Task: Look for space in Korsør, Denmark from 3rd August, 2023 to 7th August, 2023 for 2 adults in price range Rs.4000 to Rs.9000. Place can be private room with 1  bedroom having 1 bed and 1 bathroom. Property type can be house, flat, guest house, hotel. Booking option can be shelf check-in. Required host language is English.
Action: Mouse moved to (639, 94)
Screenshot: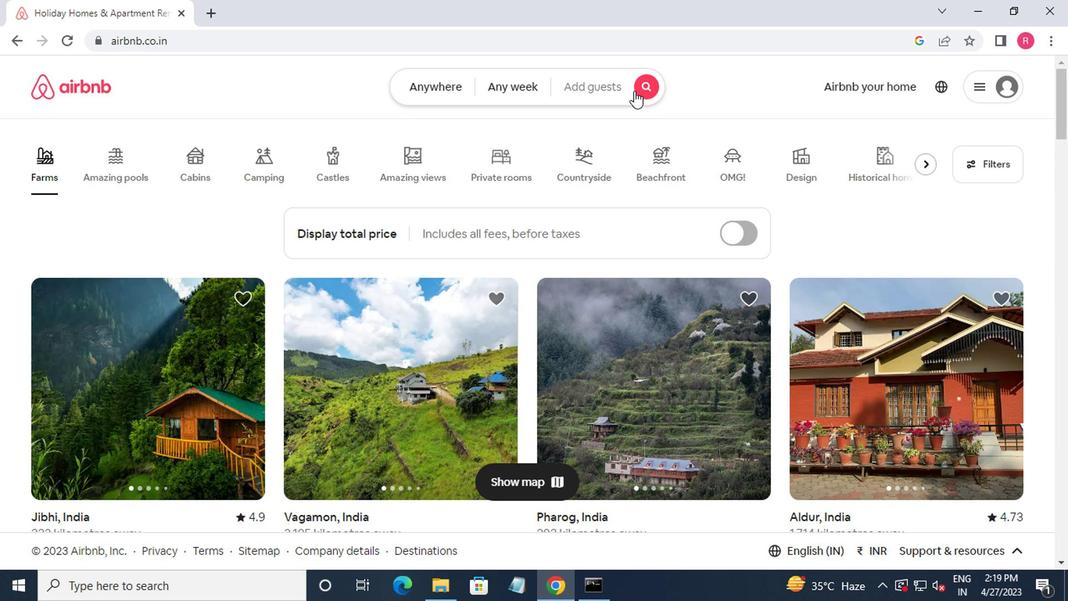 
Action: Mouse pressed left at (639, 94)
Screenshot: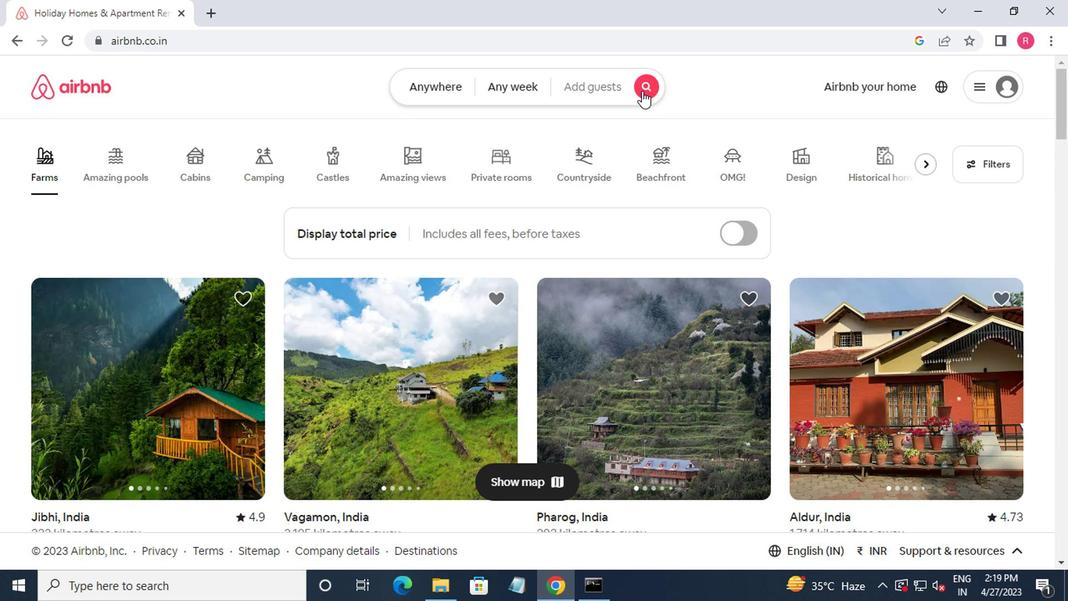 
Action: Mouse moved to (374, 152)
Screenshot: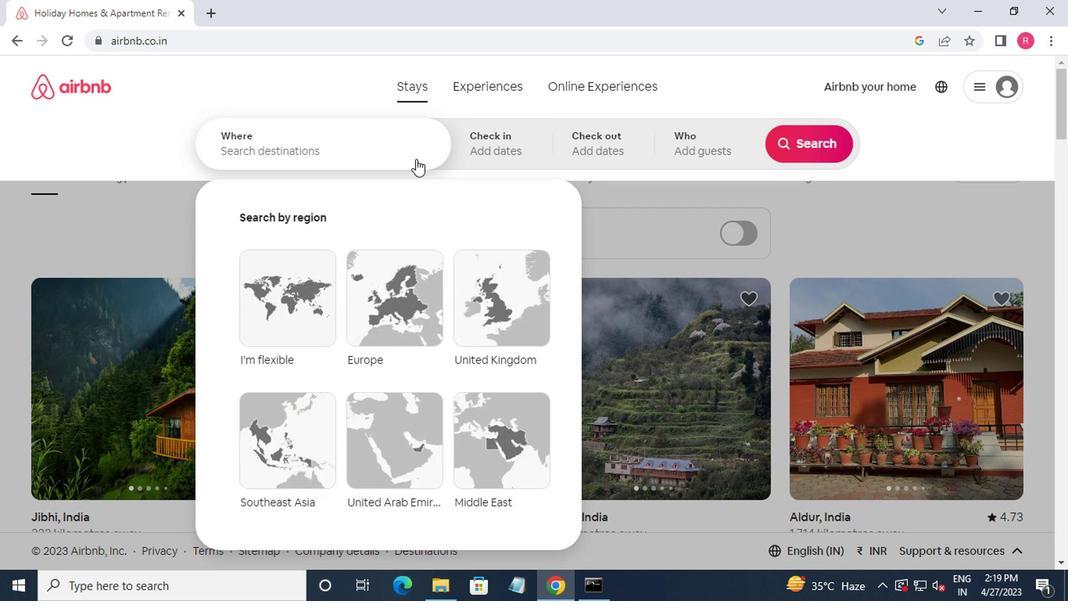 
Action: Mouse pressed left at (374, 152)
Screenshot: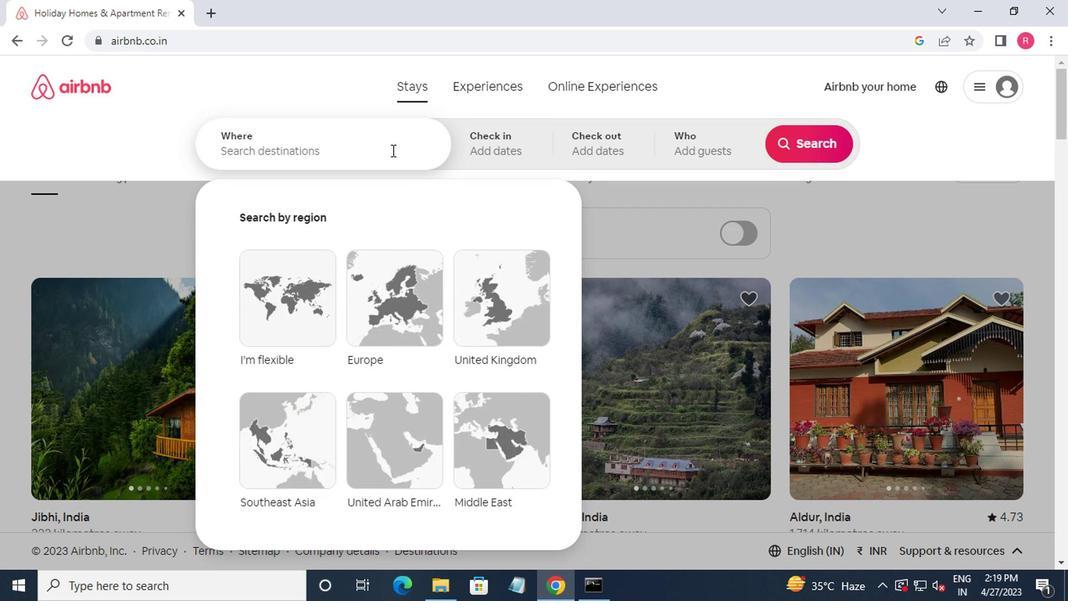
Action: Mouse moved to (384, 155)
Screenshot: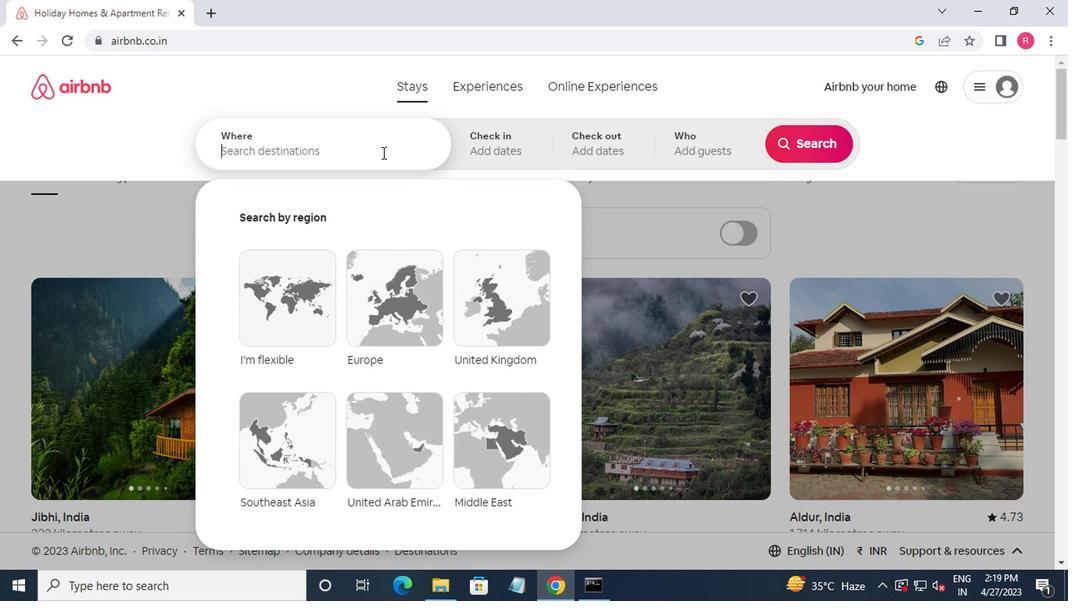
Action: Key pressed korsor,de<Key.down><Key.enter>
Screenshot: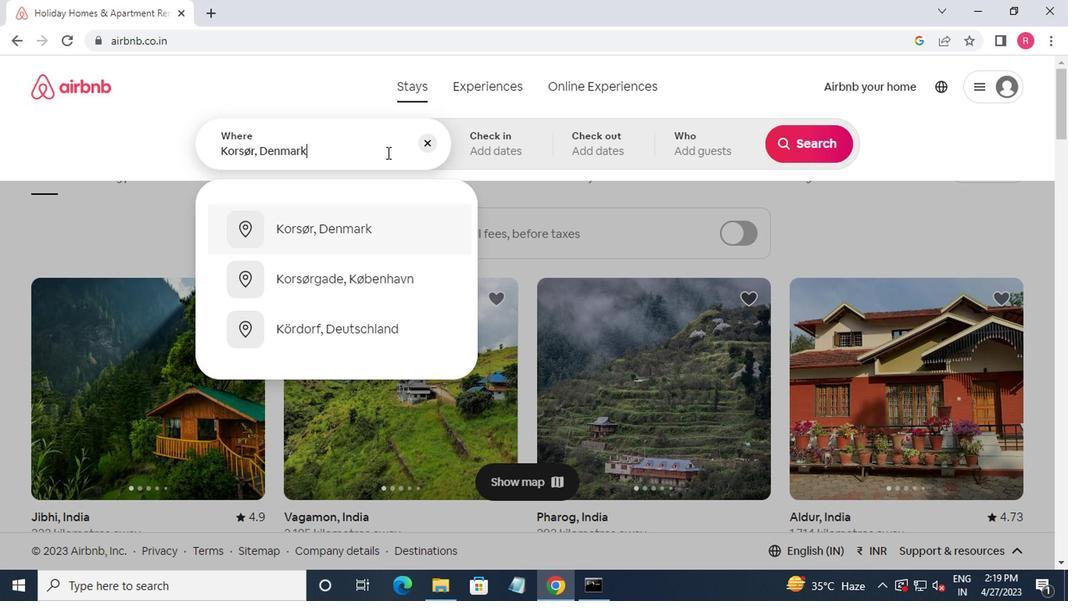 
Action: Mouse moved to (797, 275)
Screenshot: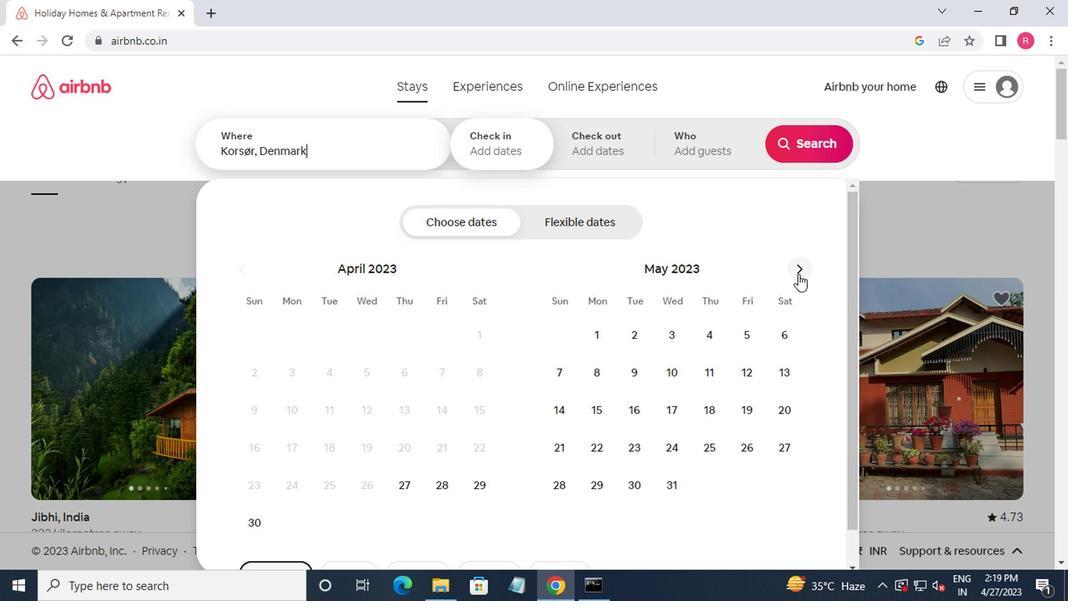 
Action: Mouse pressed left at (797, 275)
Screenshot: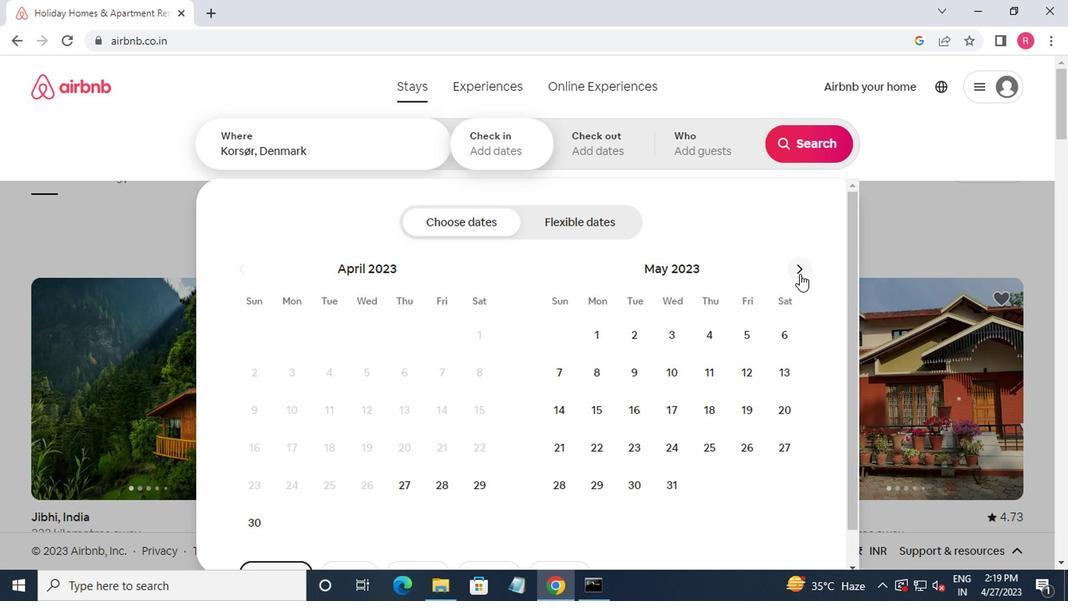 
Action: Mouse moved to (798, 275)
Screenshot: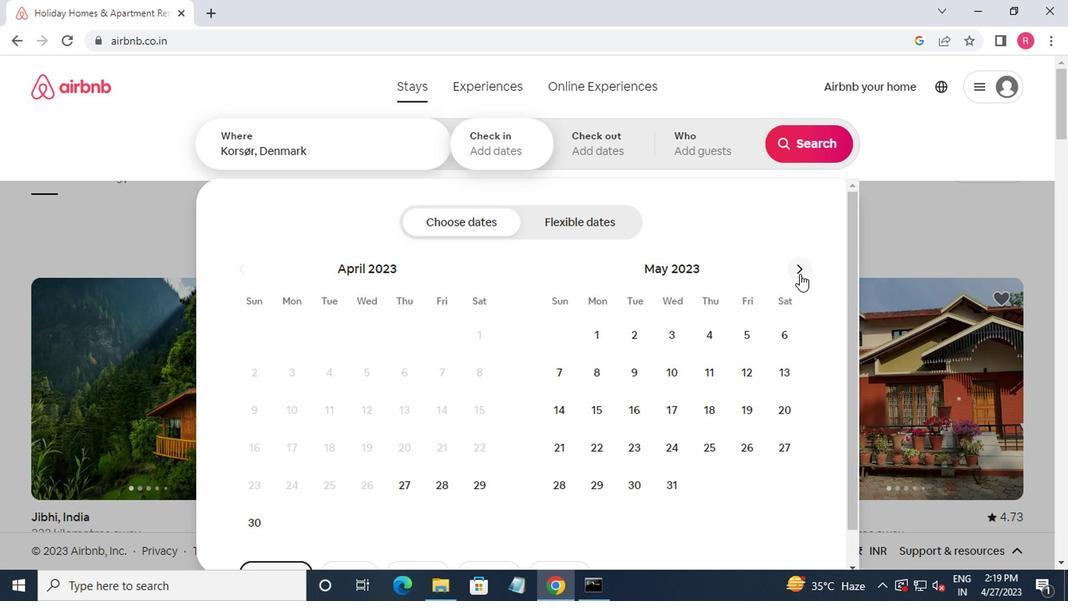 
Action: Mouse pressed left at (798, 275)
Screenshot: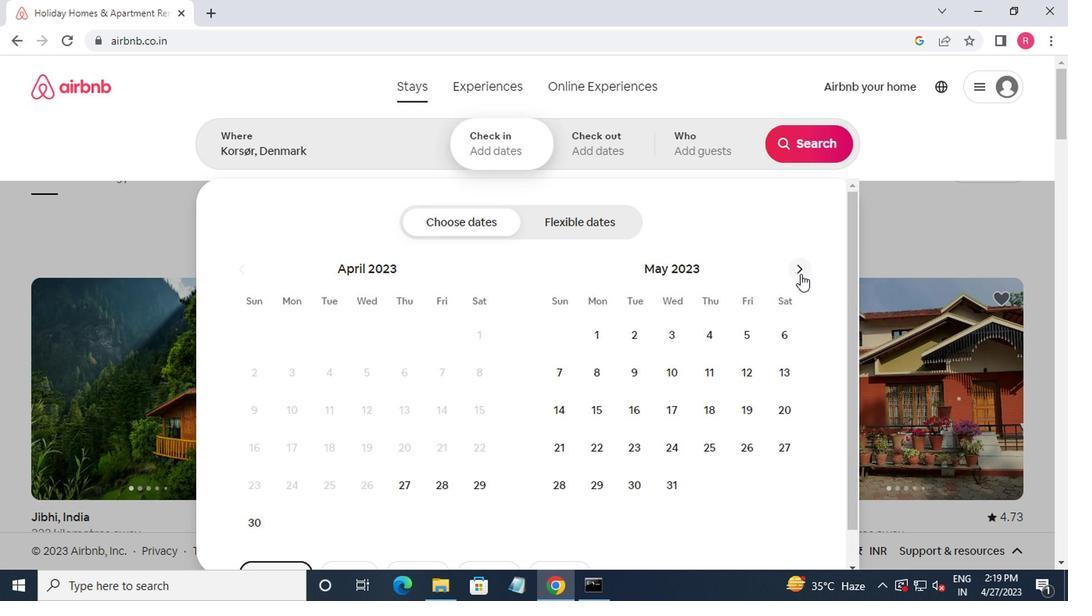 
Action: Mouse moved to (799, 274)
Screenshot: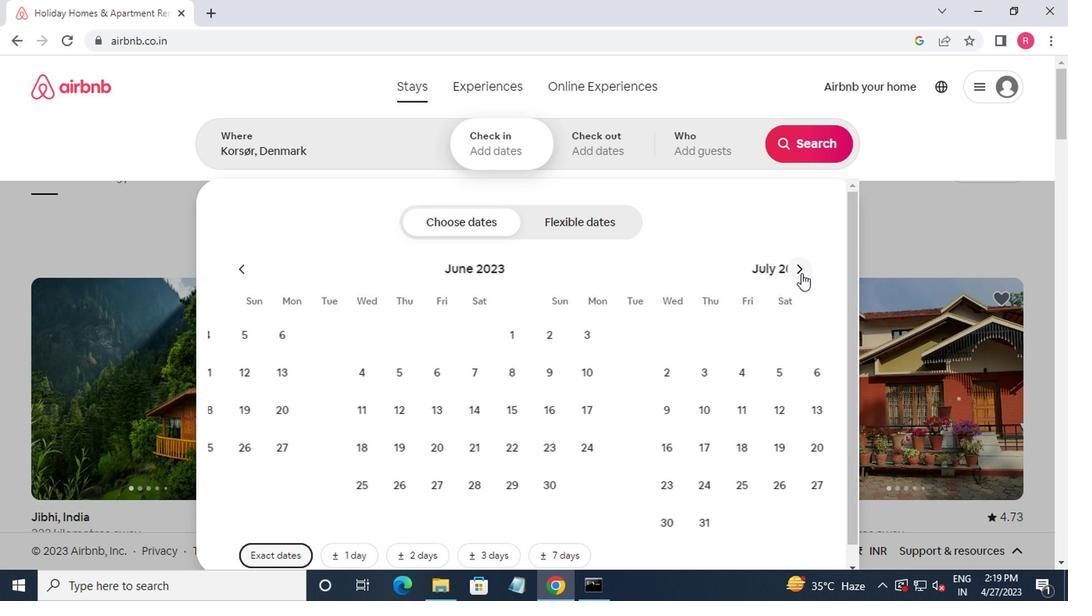 
Action: Mouse pressed left at (799, 274)
Screenshot: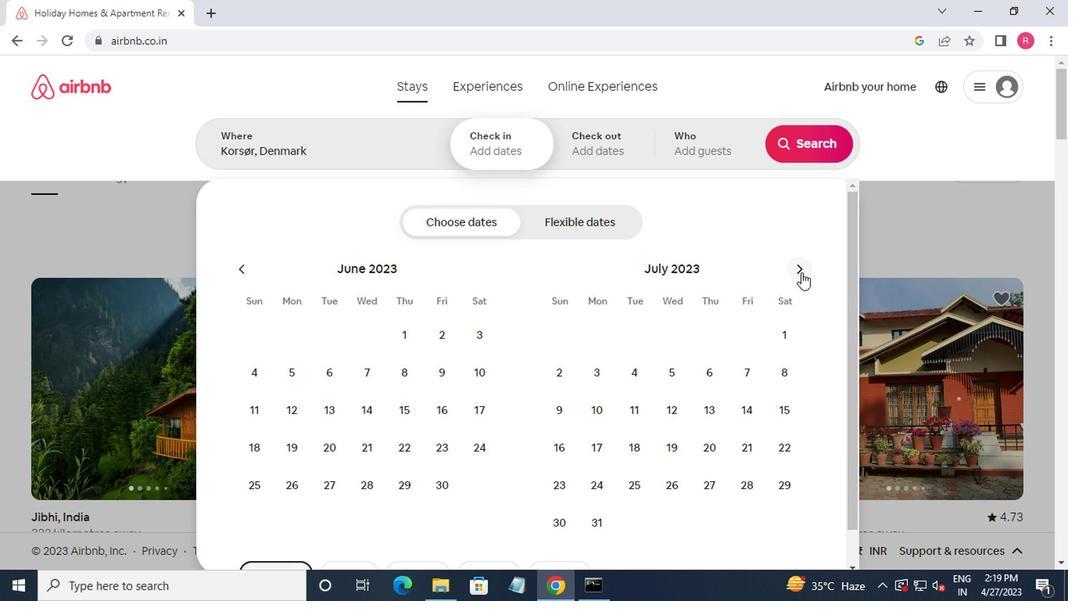 
Action: Mouse moved to (719, 331)
Screenshot: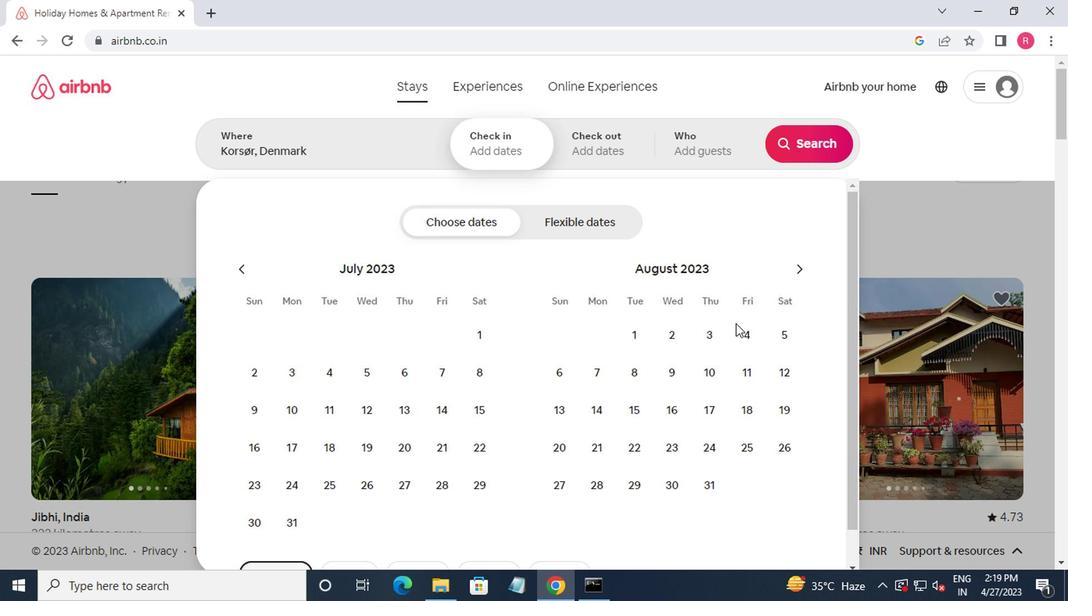 
Action: Mouse pressed left at (719, 331)
Screenshot: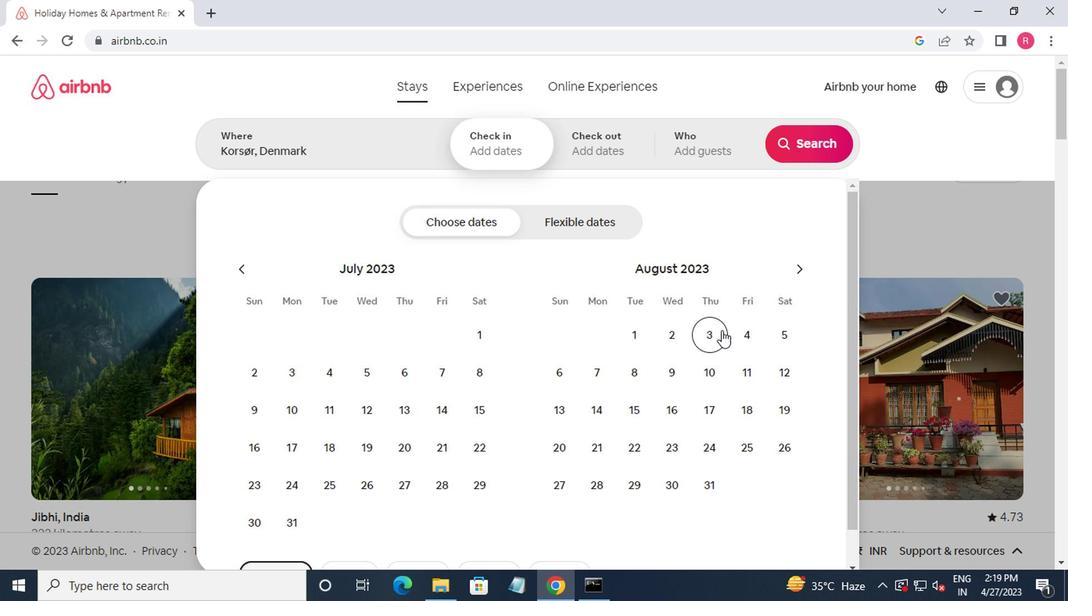 
Action: Mouse moved to (581, 372)
Screenshot: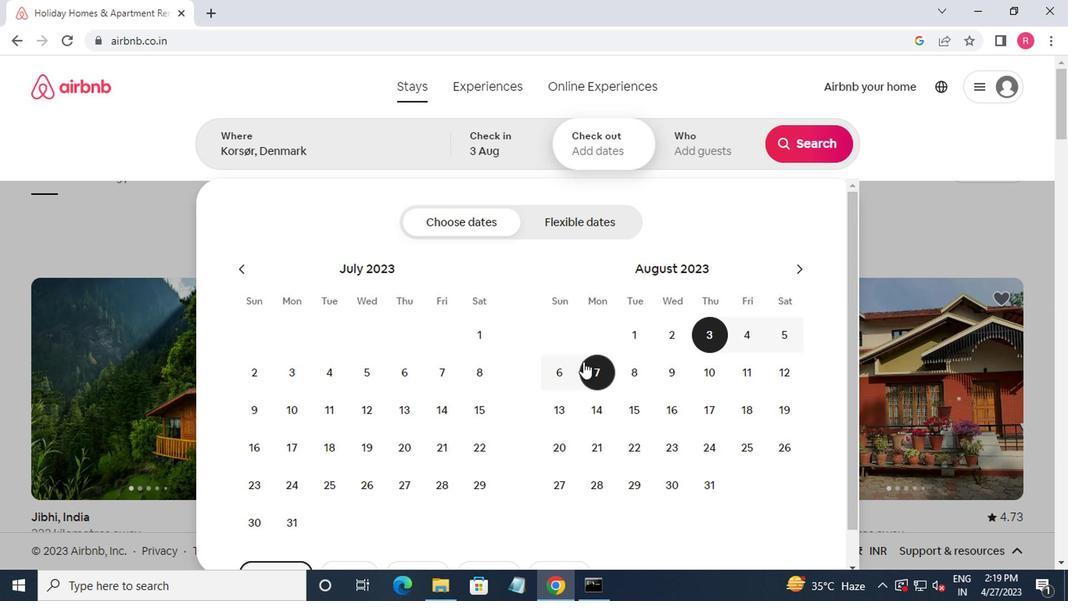 
Action: Mouse pressed left at (581, 372)
Screenshot: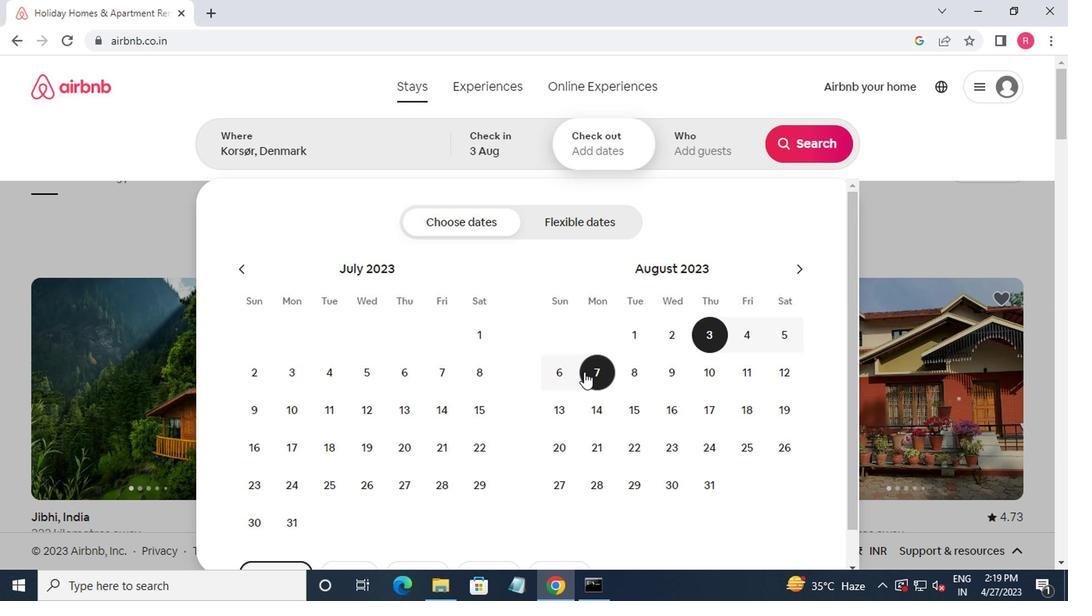 
Action: Mouse moved to (733, 158)
Screenshot: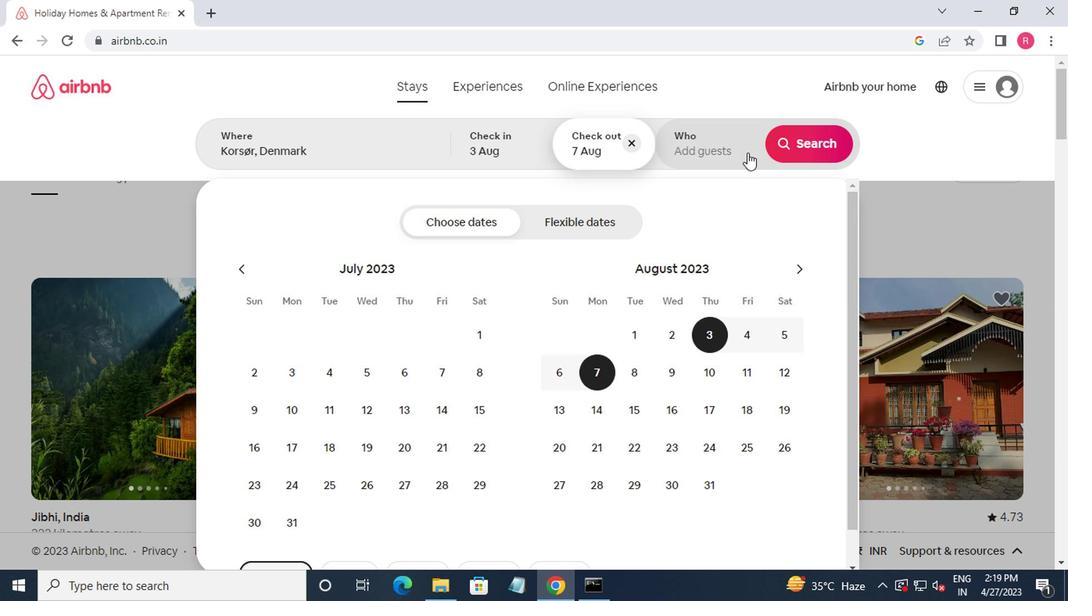 
Action: Mouse pressed left at (733, 158)
Screenshot: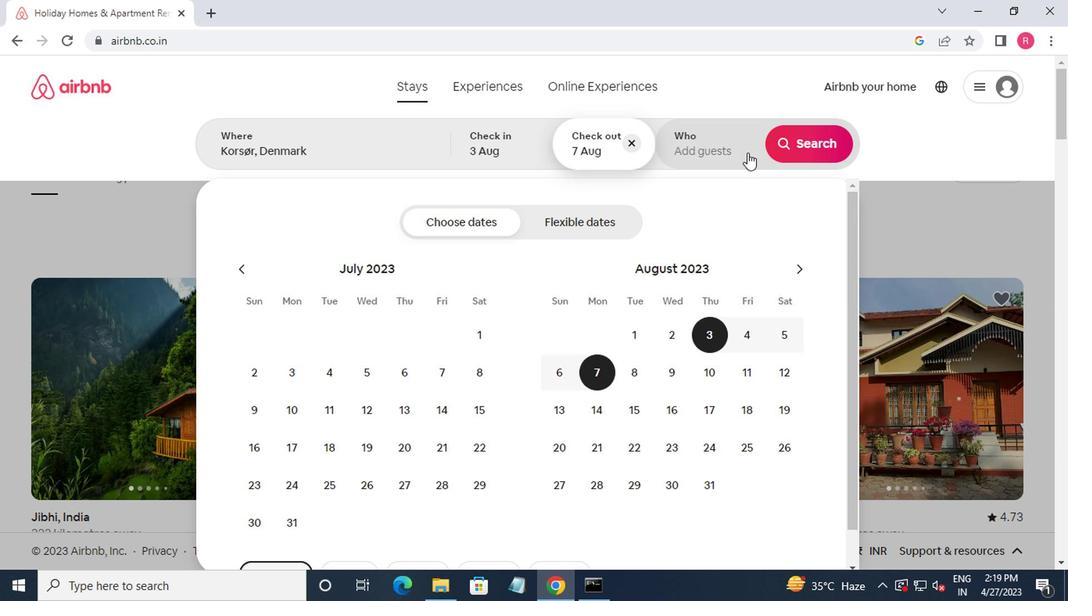 
Action: Mouse moved to (807, 223)
Screenshot: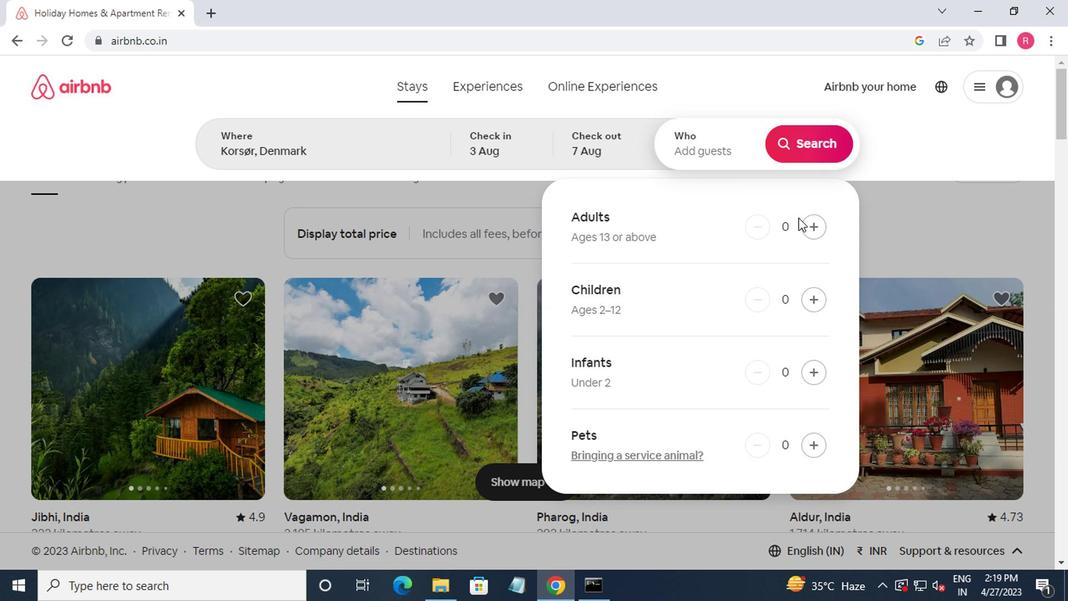 
Action: Mouse pressed left at (807, 223)
Screenshot: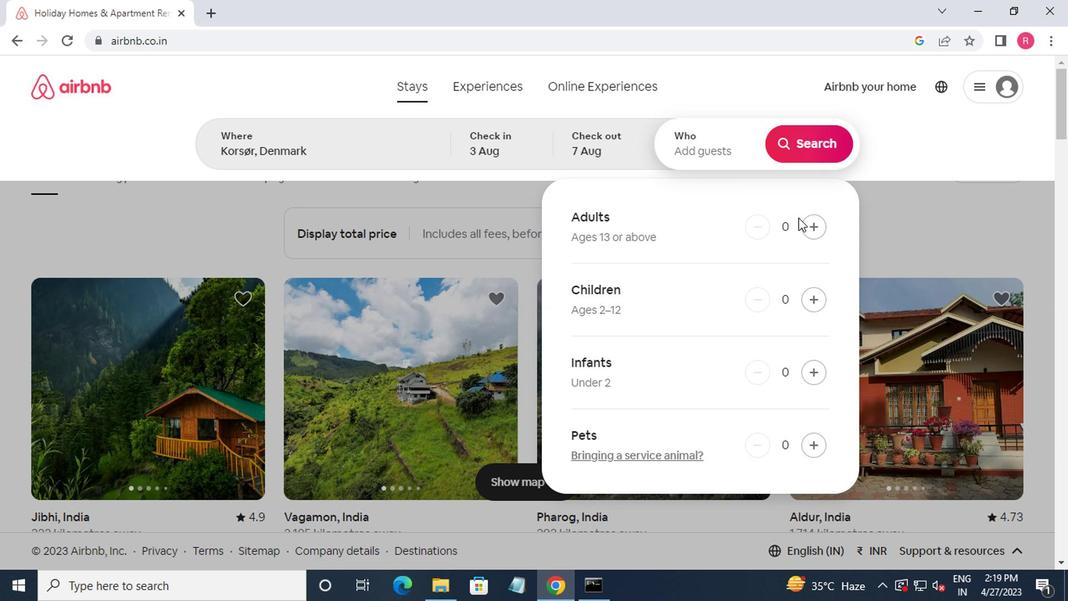 
Action: Mouse pressed left at (807, 223)
Screenshot: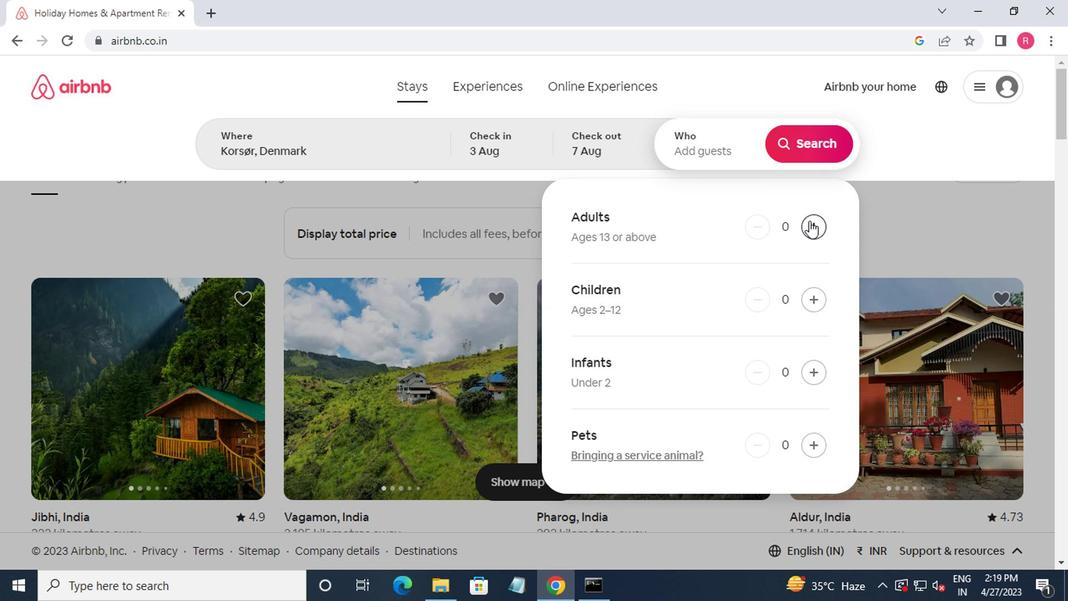 
Action: Mouse moved to (803, 156)
Screenshot: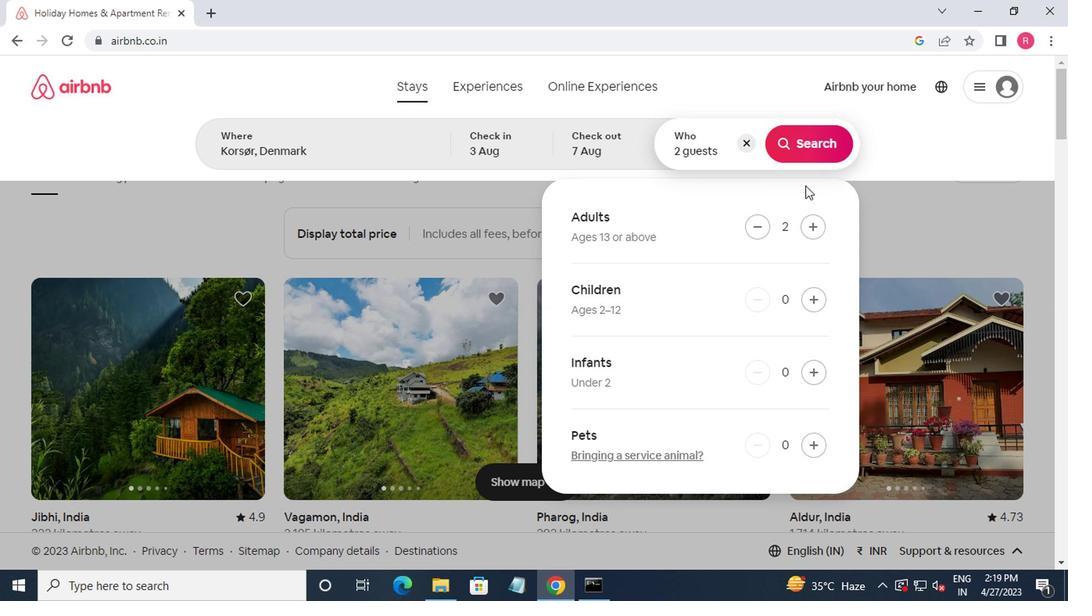 
Action: Mouse pressed left at (803, 156)
Screenshot: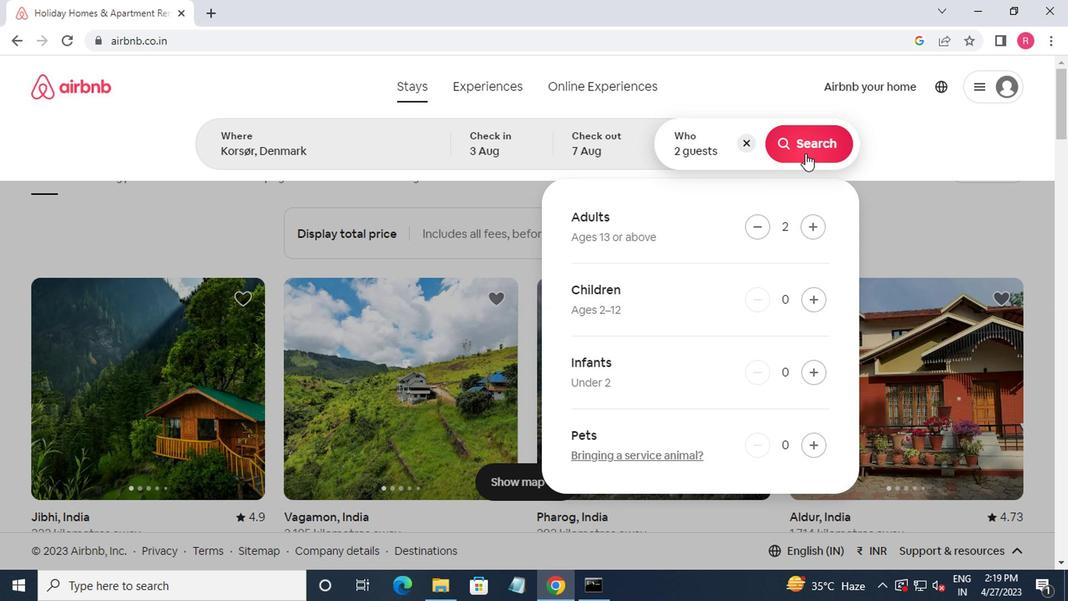 
Action: Mouse moved to (1009, 152)
Screenshot: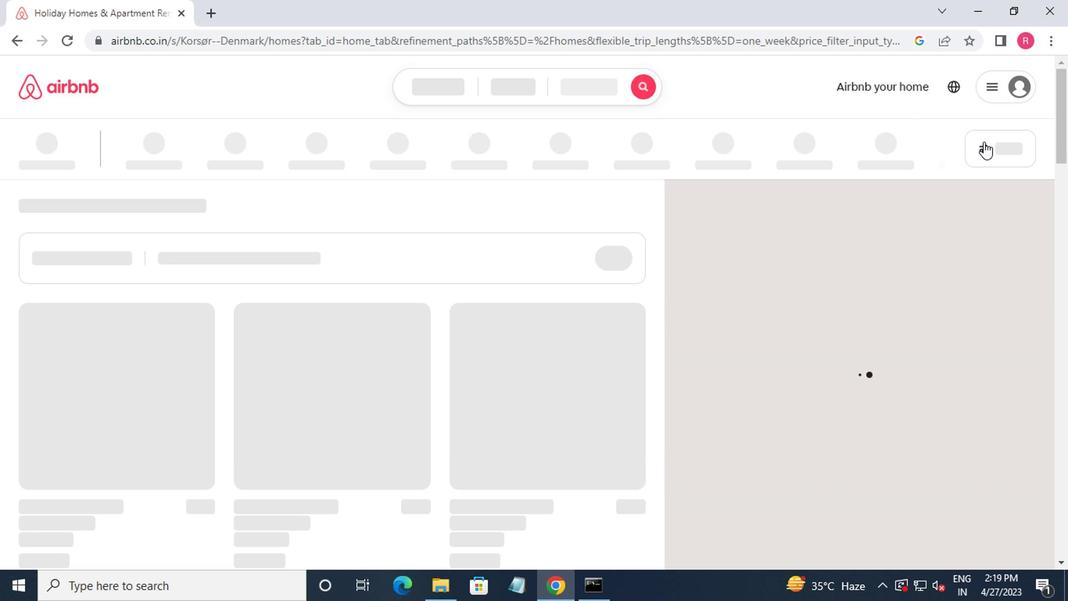 
Action: Mouse pressed left at (1009, 152)
Screenshot: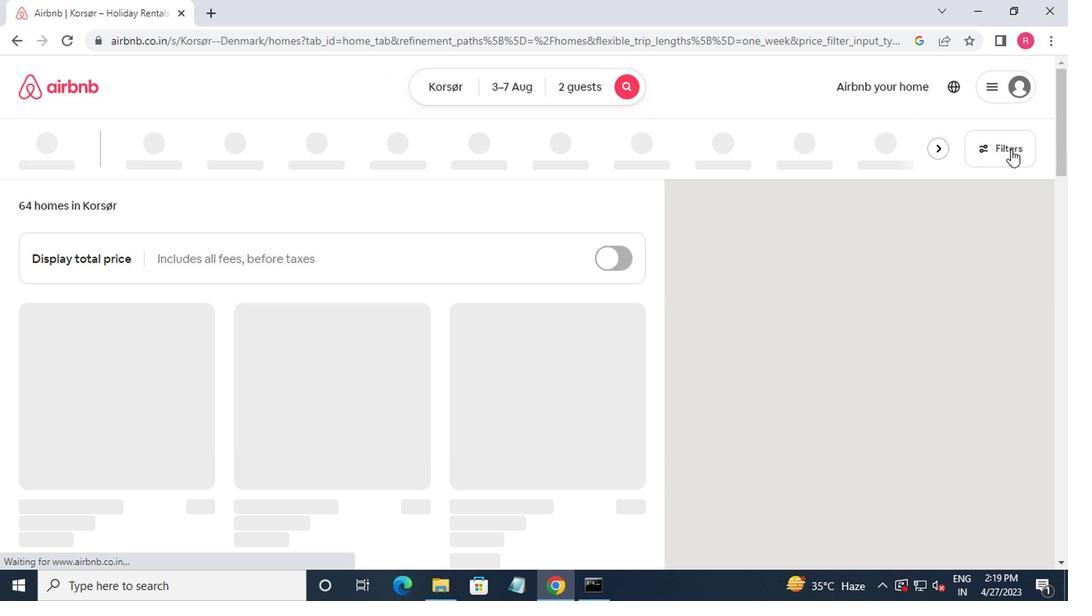 
Action: Mouse moved to (337, 350)
Screenshot: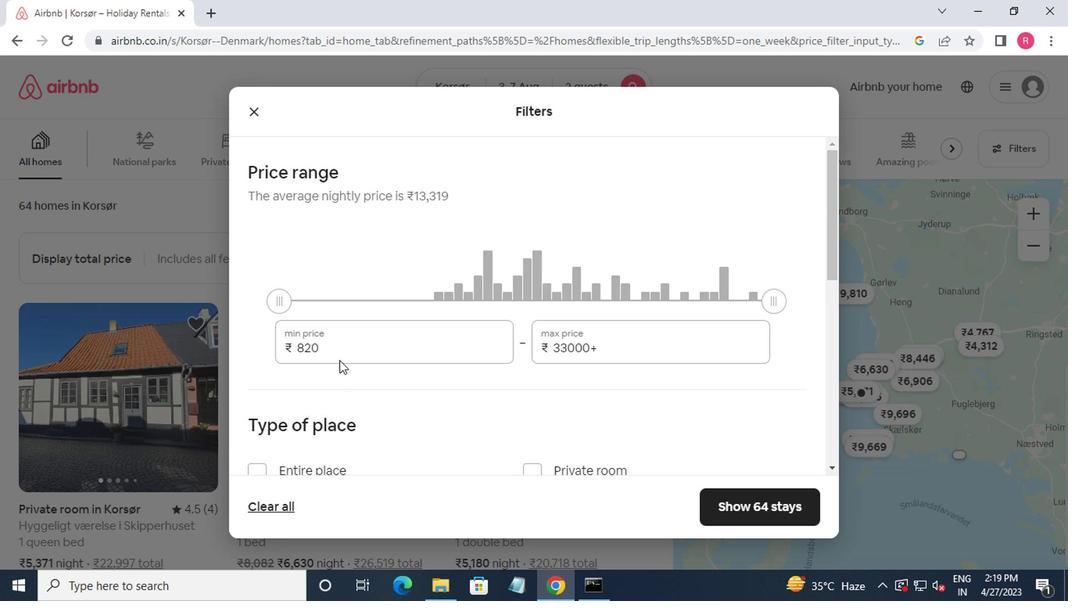 
Action: Mouse pressed left at (337, 350)
Screenshot: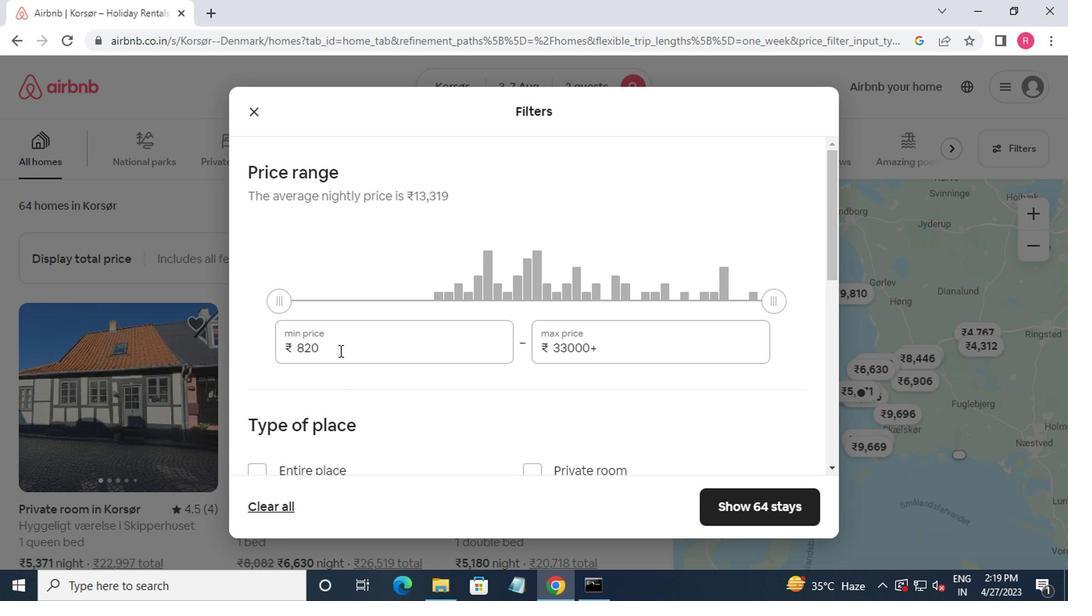 
Action: Mouse moved to (381, 336)
Screenshot: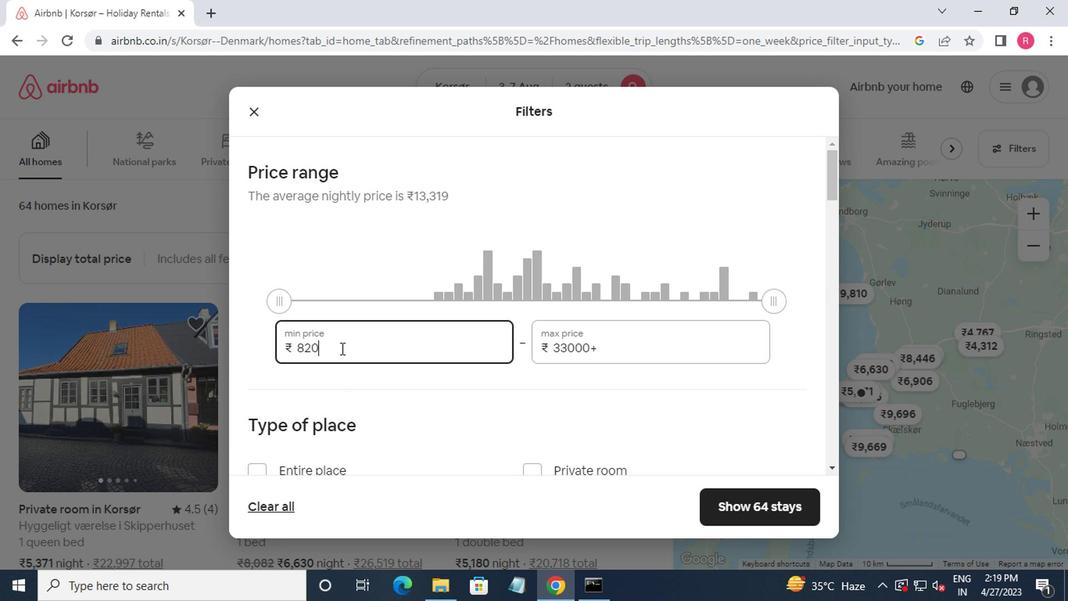 
Action: Key pressed <Key.backspace>
Screenshot: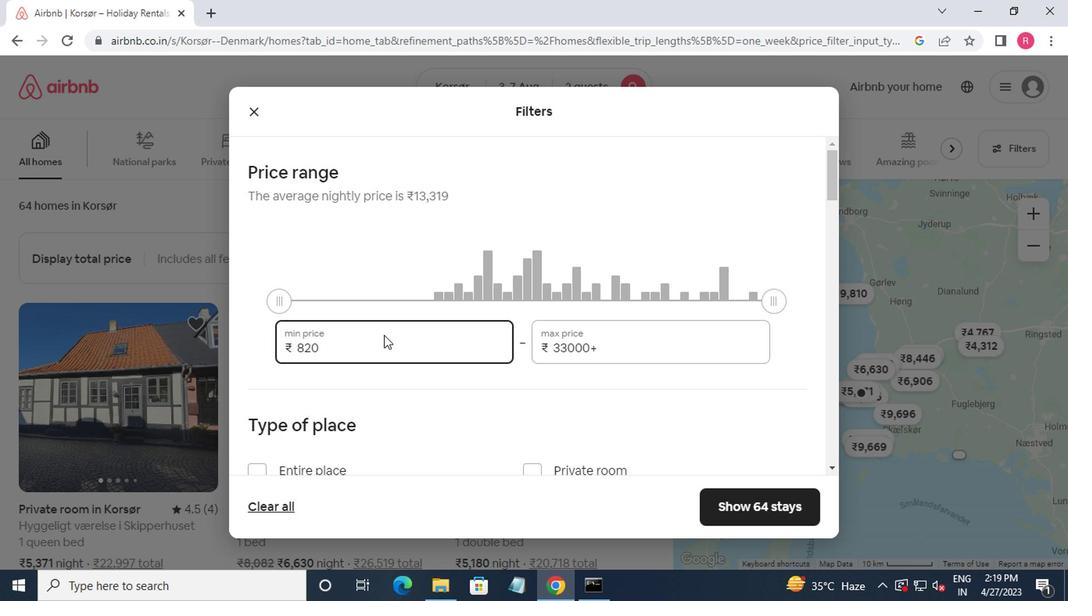 
Action: Mouse moved to (383, 335)
Screenshot: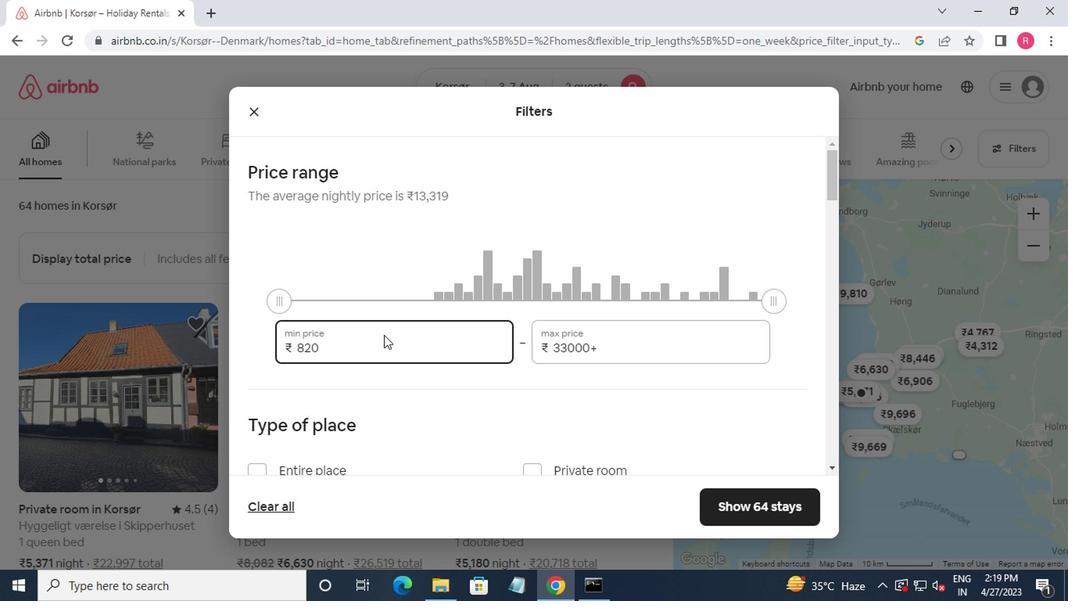 
Action: Key pressed <Key.backspace>
Screenshot: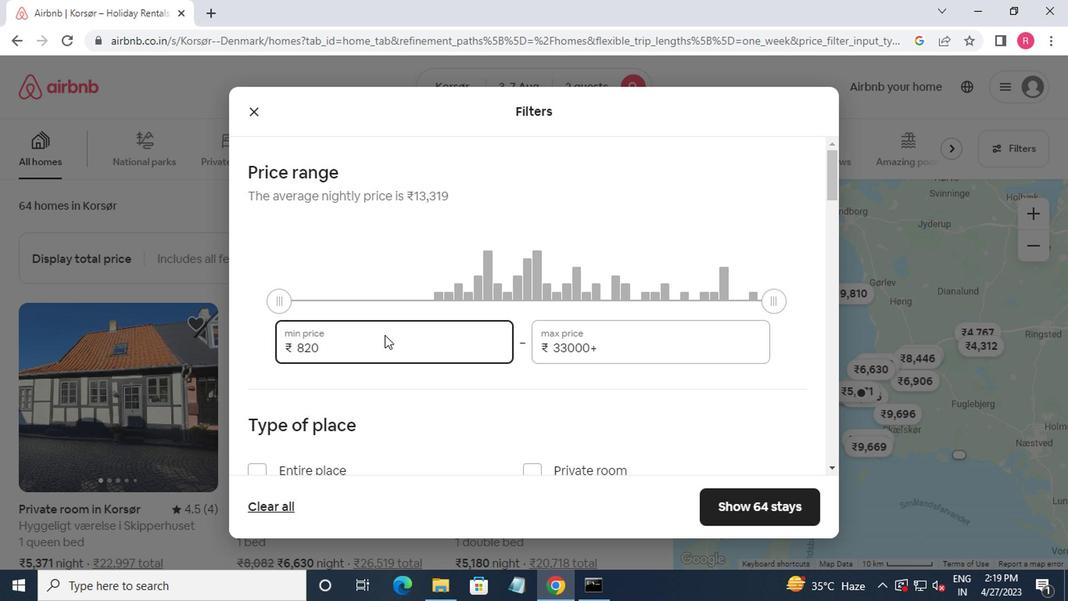 
Action: Mouse moved to (384, 334)
Screenshot: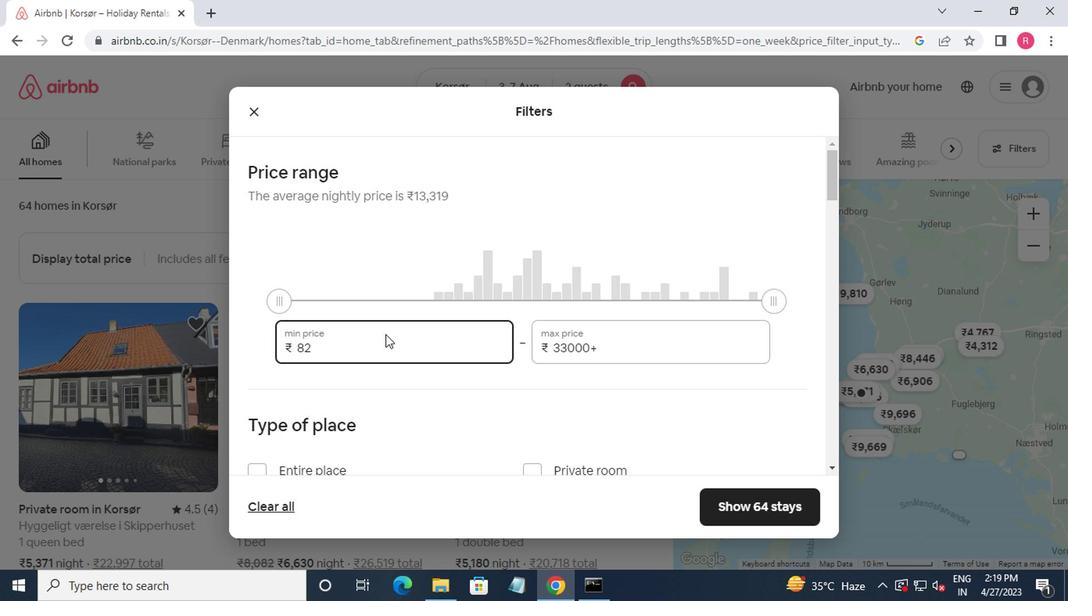 
Action: Key pressed <Key.backspace><Key.backspace>4000<Key.tab>9000
Screenshot: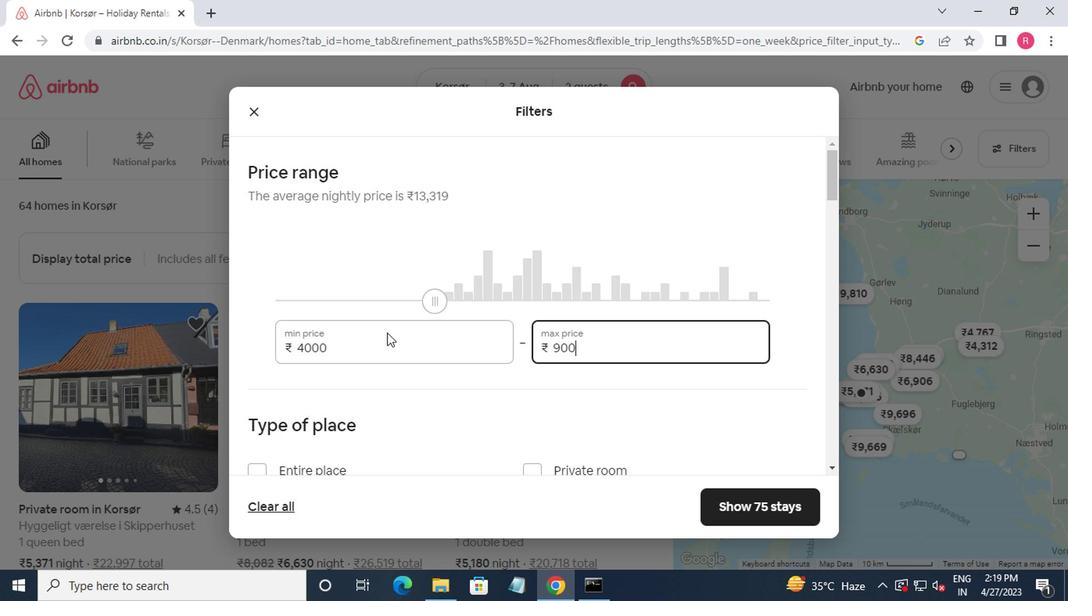 
Action: Mouse moved to (442, 383)
Screenshot: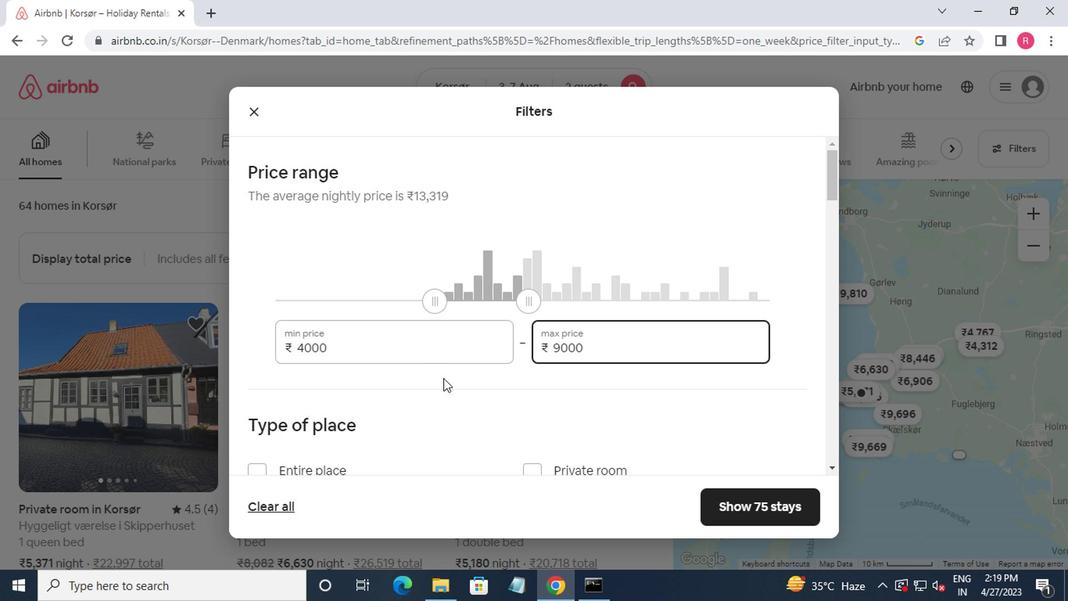 
Action: Mouse scrolled (442, 383) with delta (0, 0)
Screenshot: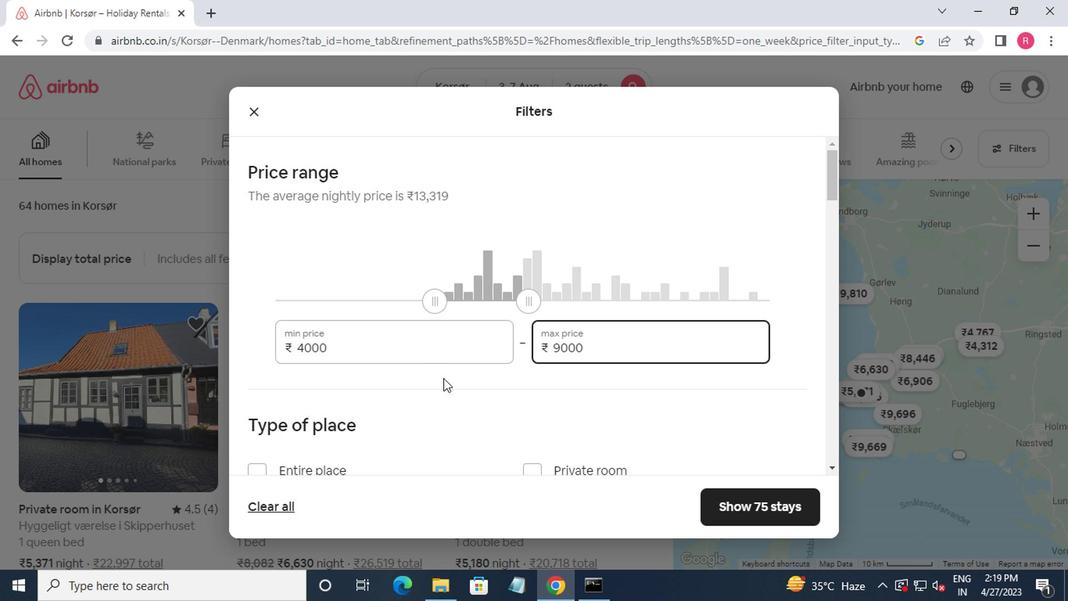 
Action: Mouse moved to (413, 444)
Screenshot: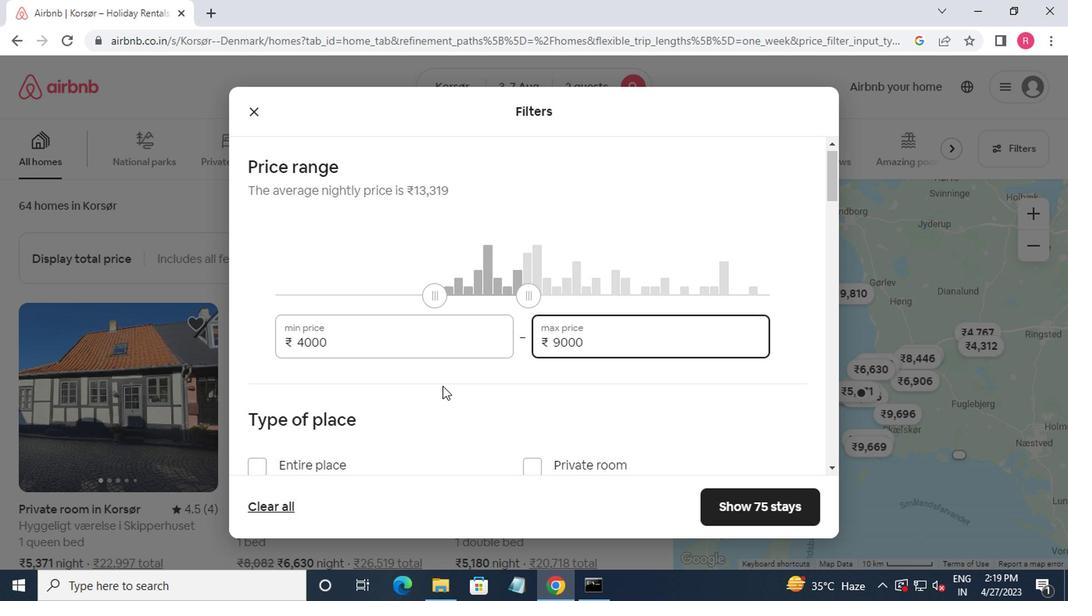 
Action: Mouse scrolled (413, 443) with delta (0, 0)
Screenshot: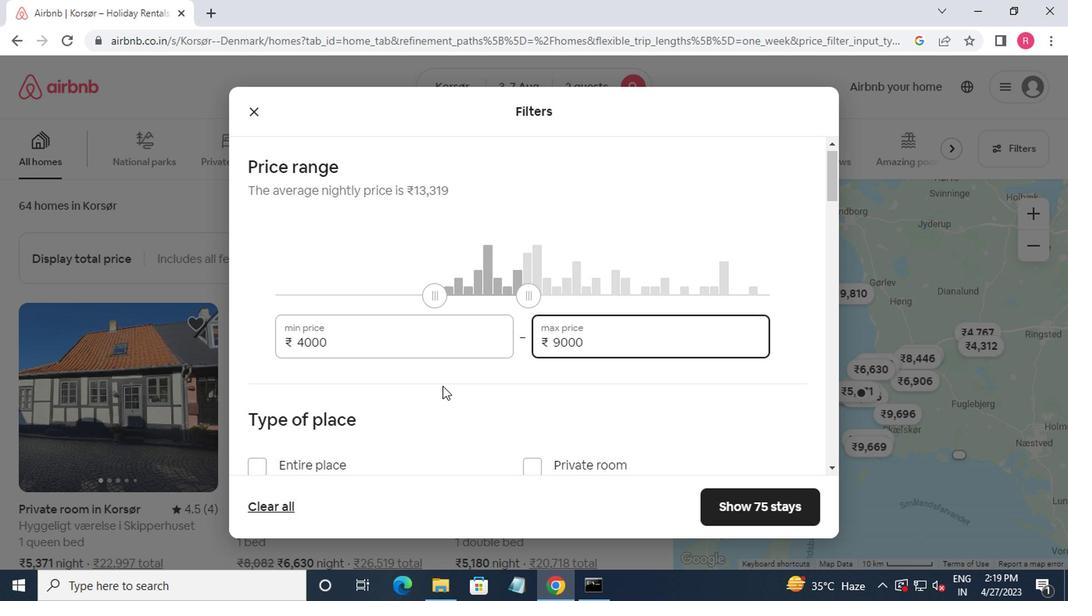 
Action: Mouse moved to (536, 318)
Screenshot: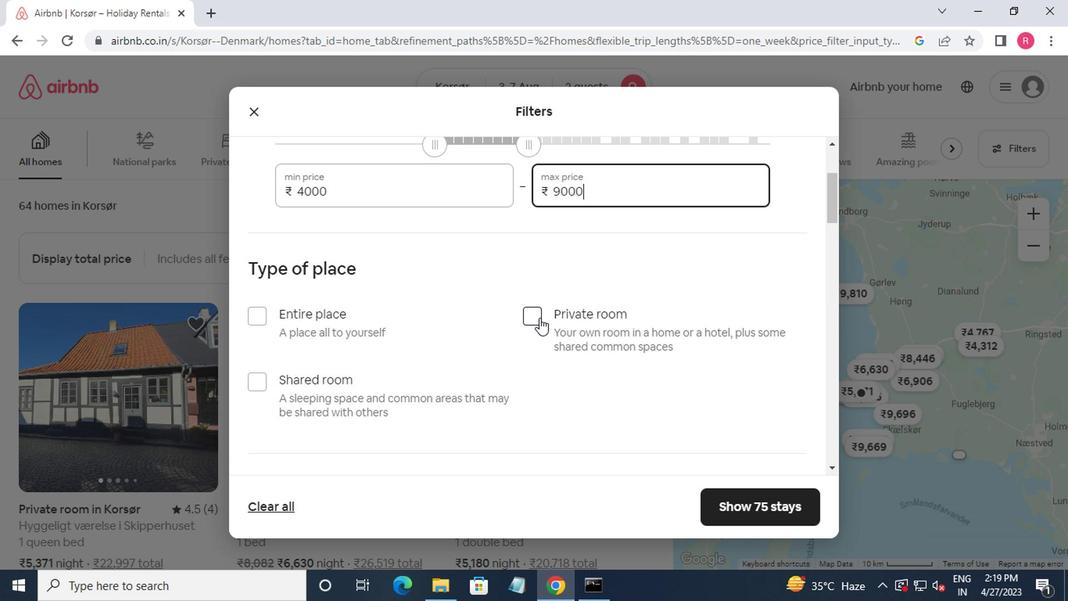 
Action: Mouse pressed left at (536, 318)
Screenshot: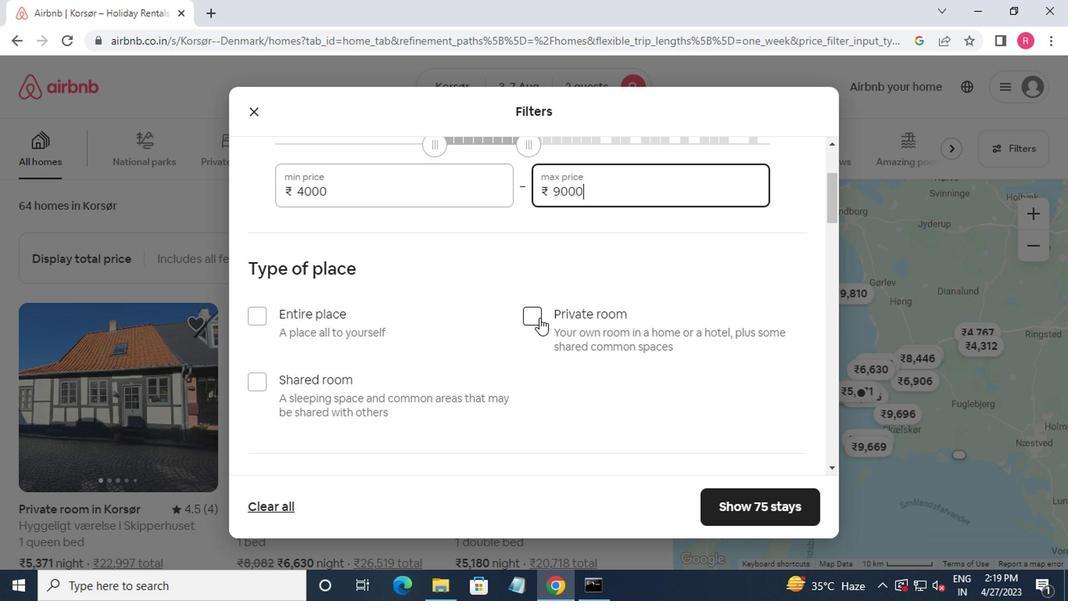 
Action: Mouse moved to (521, 315)
Screenshot: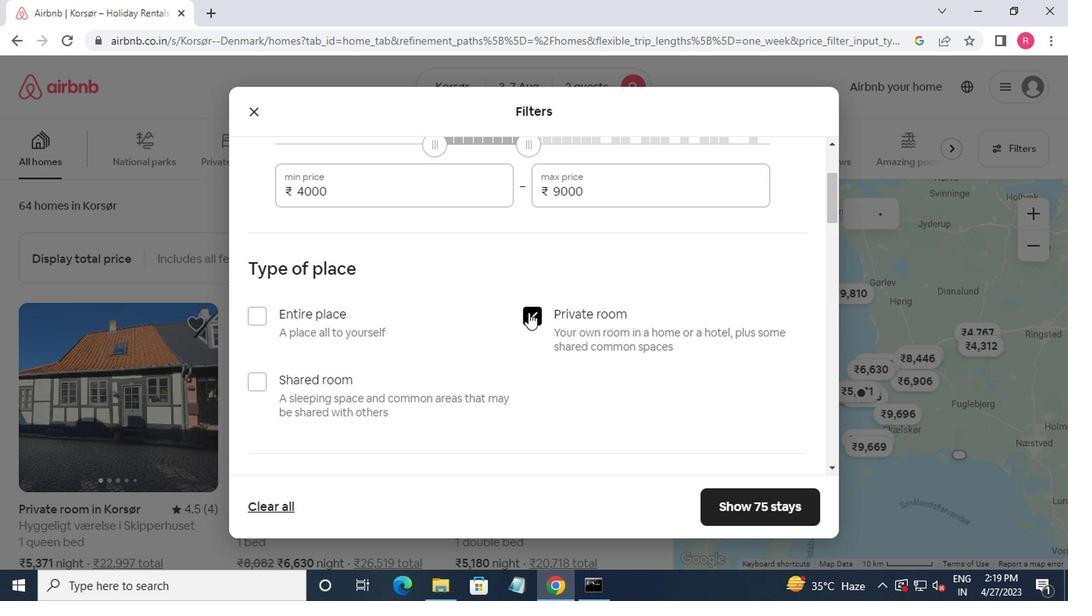 
Action: Mouse scrolled (521, 314) with delta (0, -1)
Screenshot: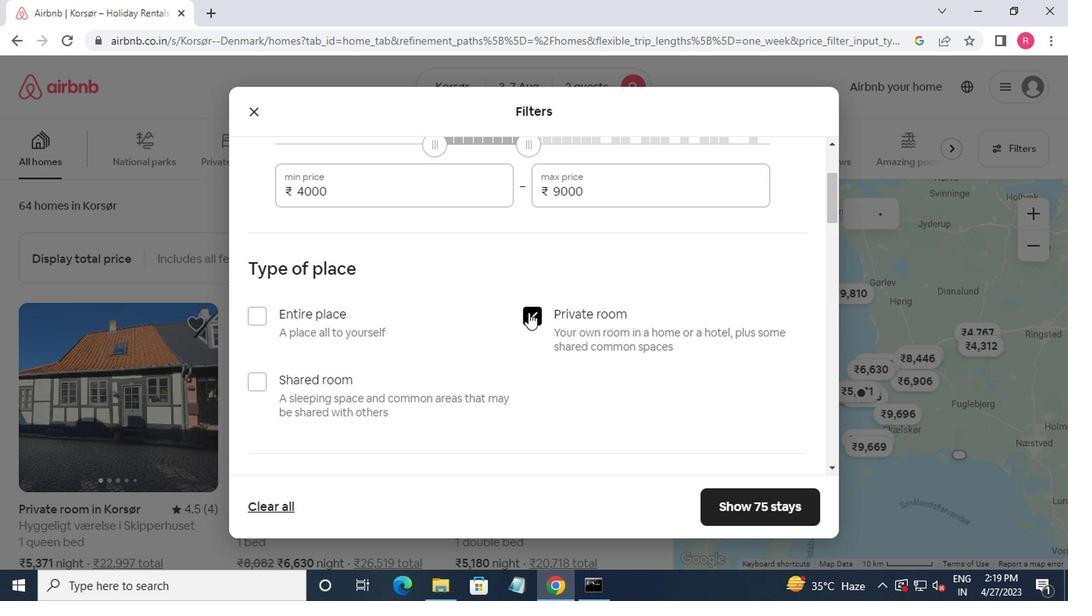 
Action: Mouse moved to (515, 321)
Screenshot: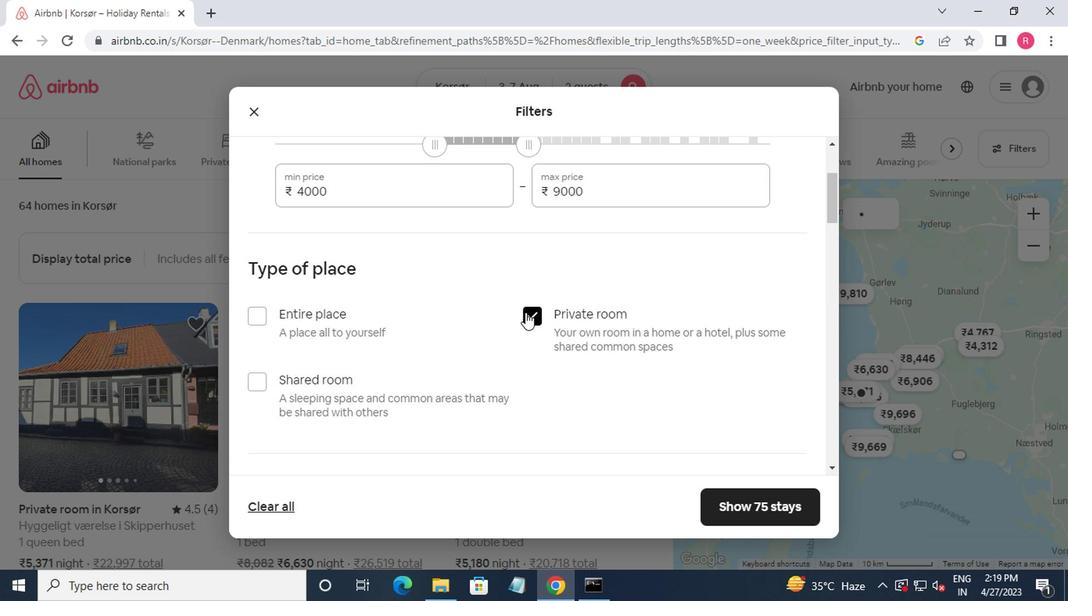 
Action: Mouse scrolled (515, 320) with delta (0, -1)
Screenshot: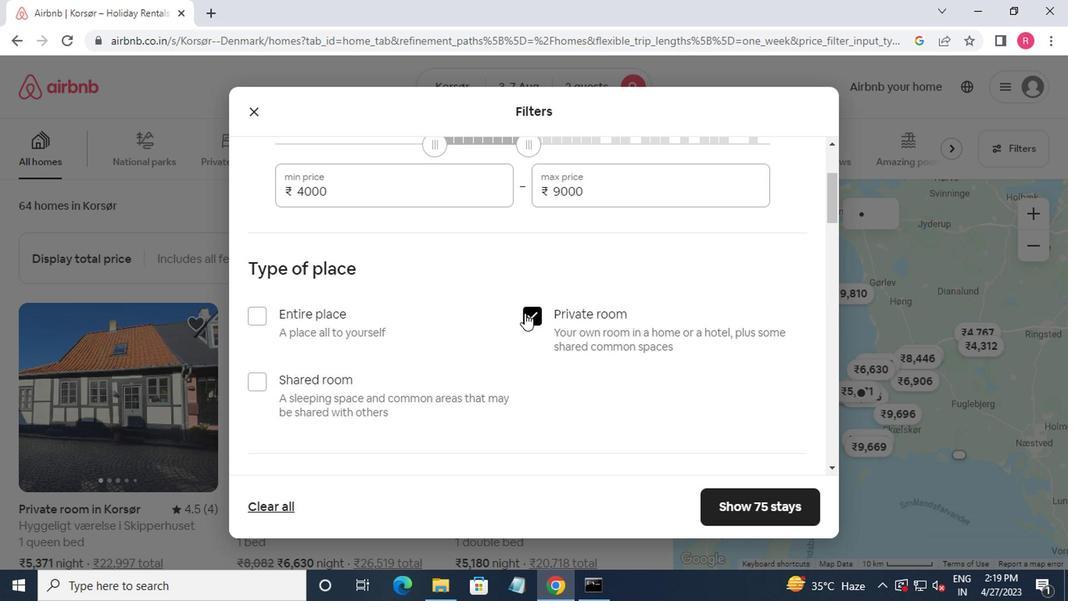 
Action: Mouse moved to (335, 359)
Screenshot: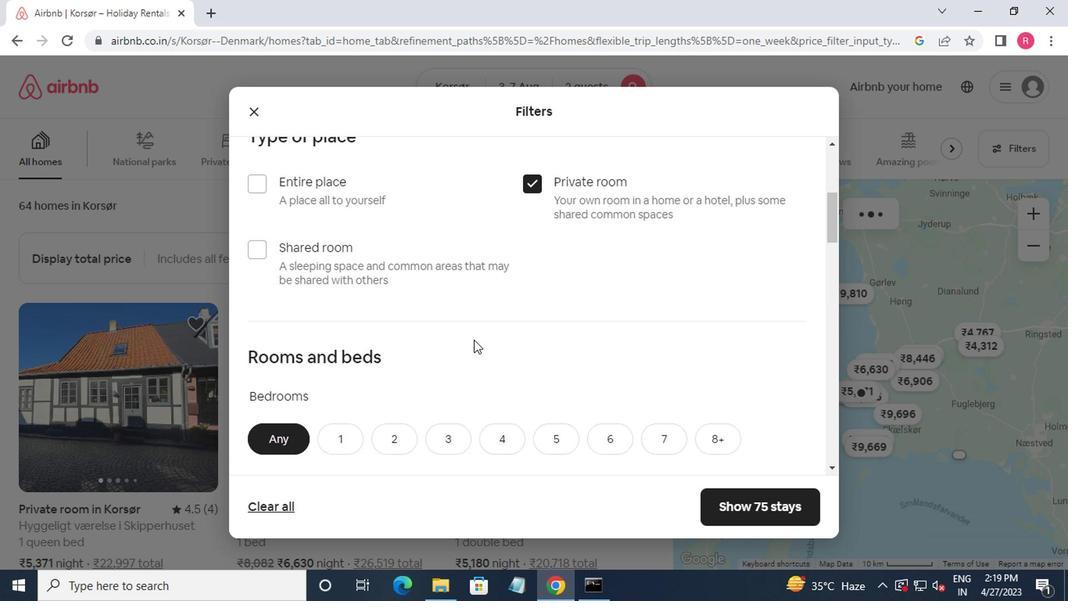 
Action: Mouse scrolled (335, 357) with delta (0, -1)
Screenshot: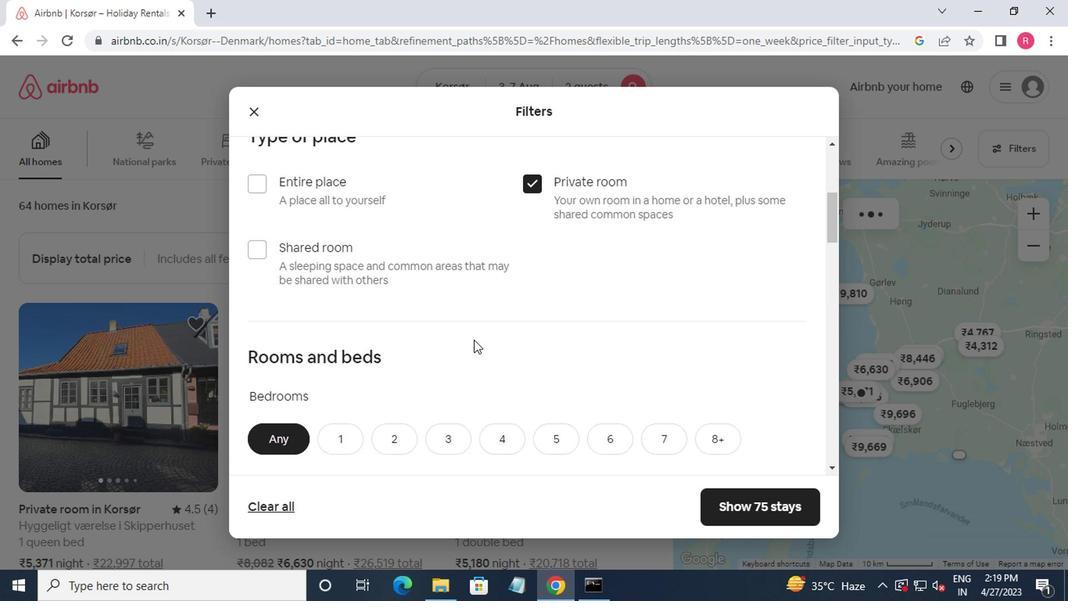 
Action: Mouse moved to (328, 337)
Screenshot: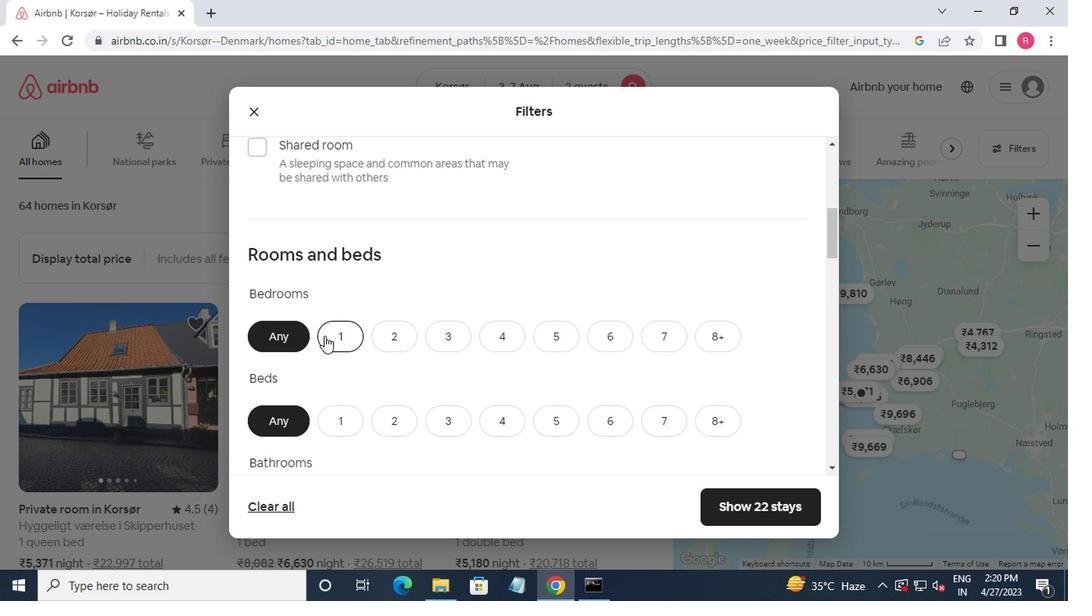 
Action: Mouse pressed left at (328, 337)
Screenshot: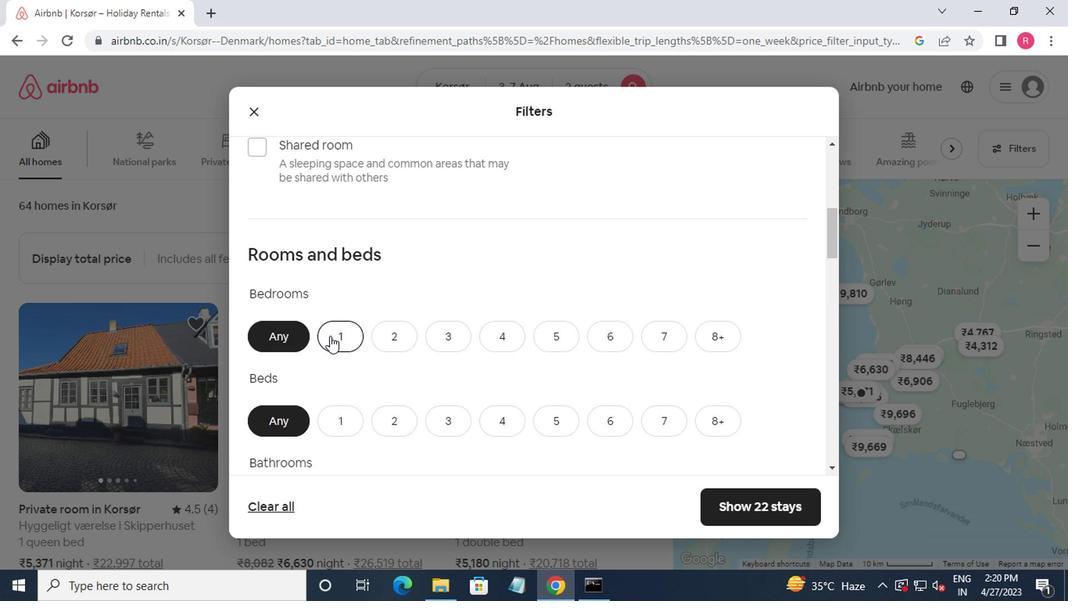 
Action: Mouse moved to (332, 420)
Screenshot: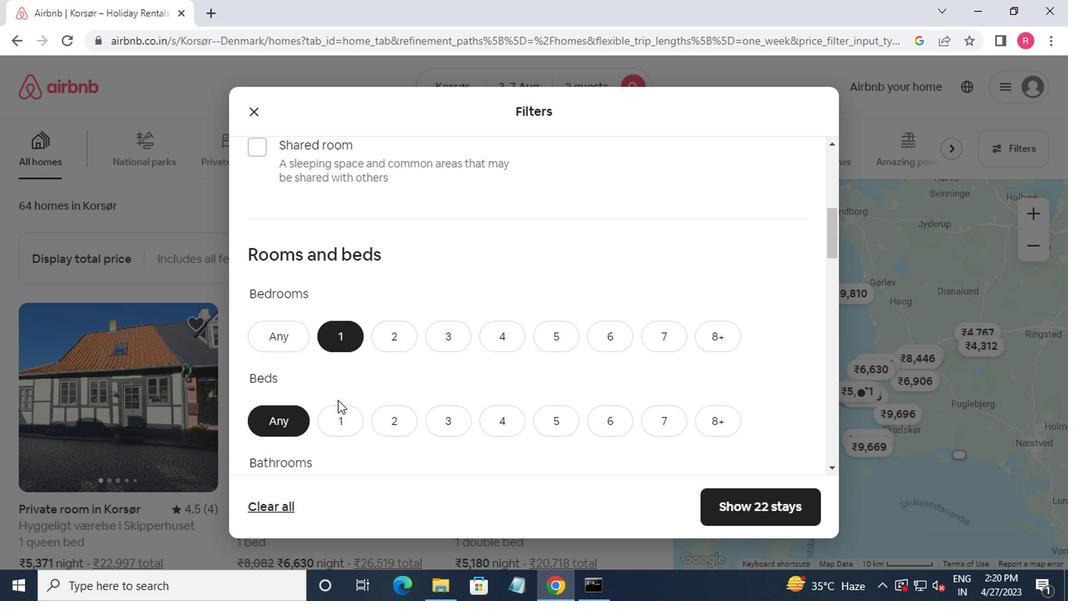 
Action: Mouse pressed left at (332, 420)
Screenshot: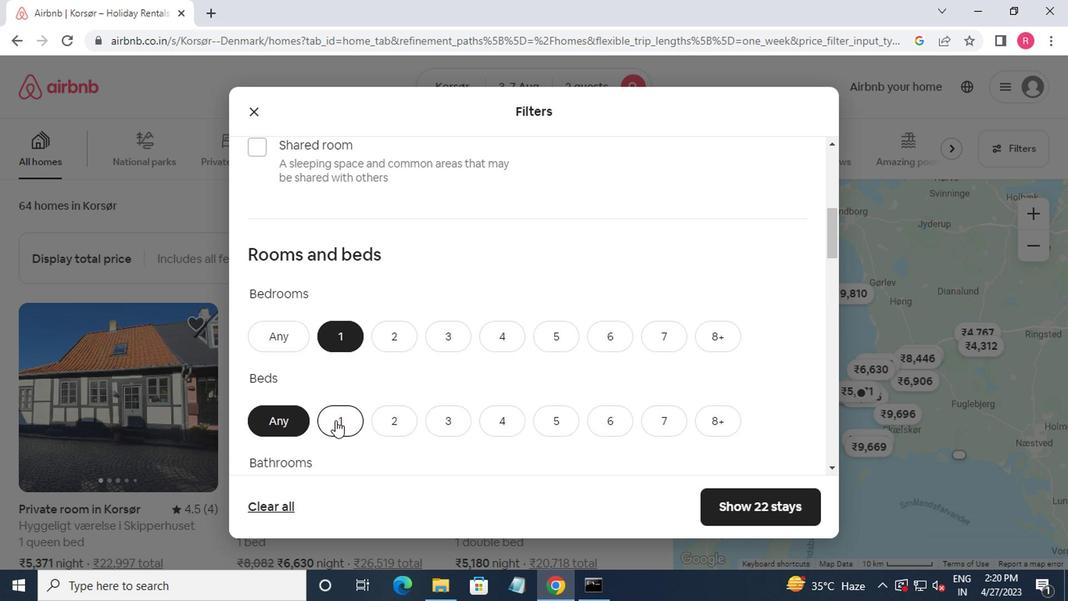 
Action: Mouse moved to (361, 420)
Screenshot: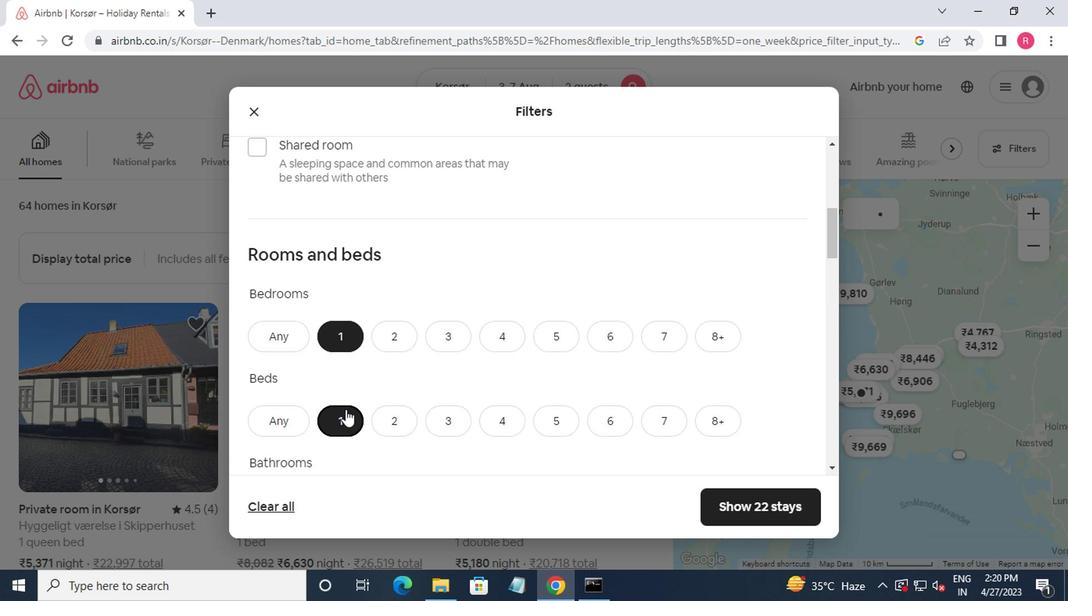 
Action: Mouse scrolled (361, 419) with delta (0, -1)
Screenshot: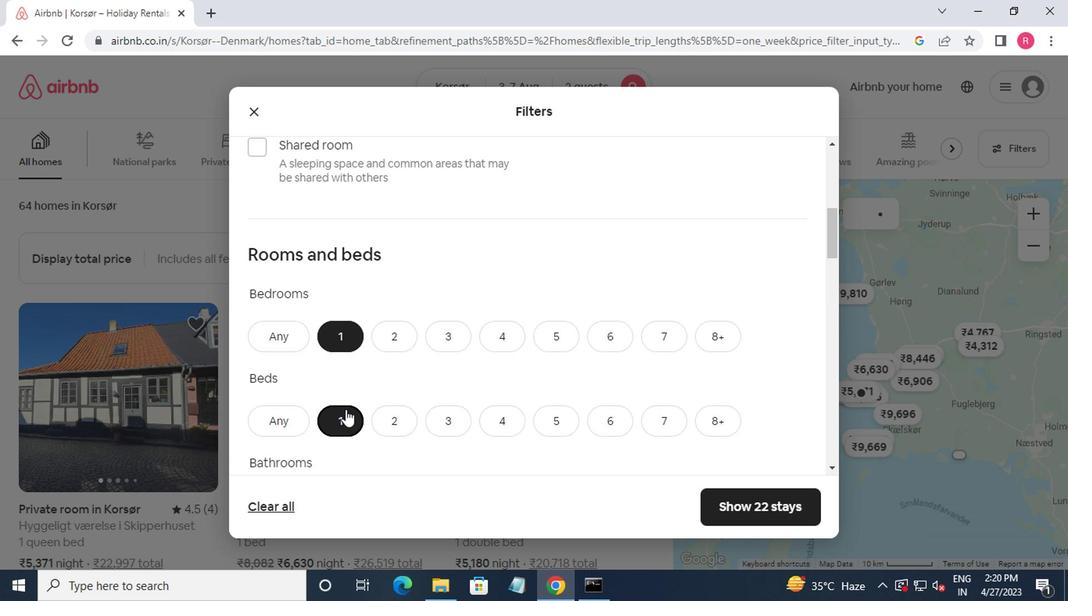 
Action: Mouse moved to (367, 437)
Screenshot: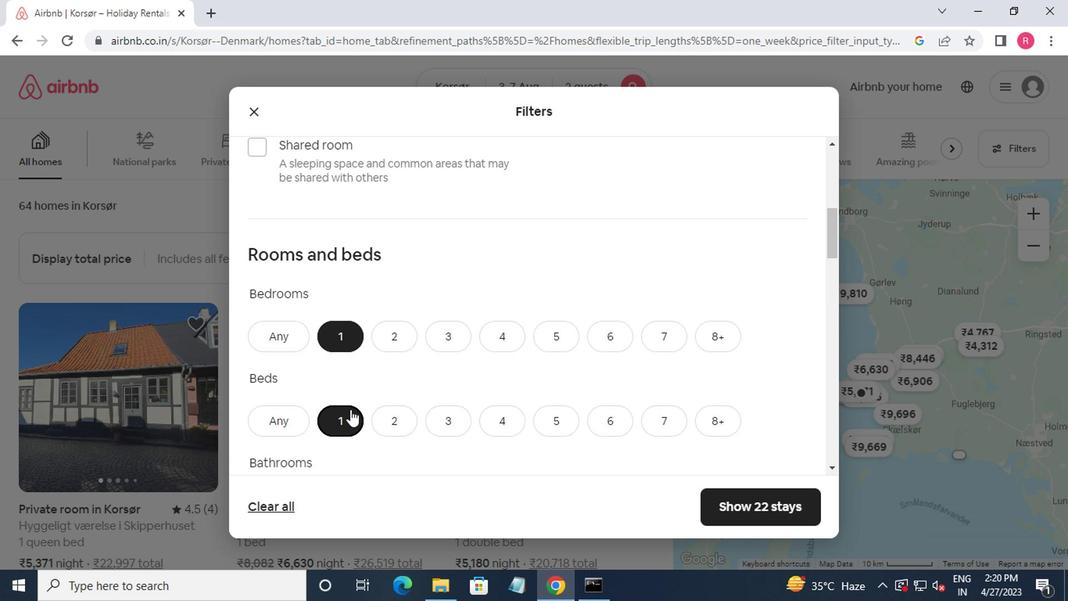 
Action: Mouse scrolled (367, 436) with delta (0, 0)
Screenshot: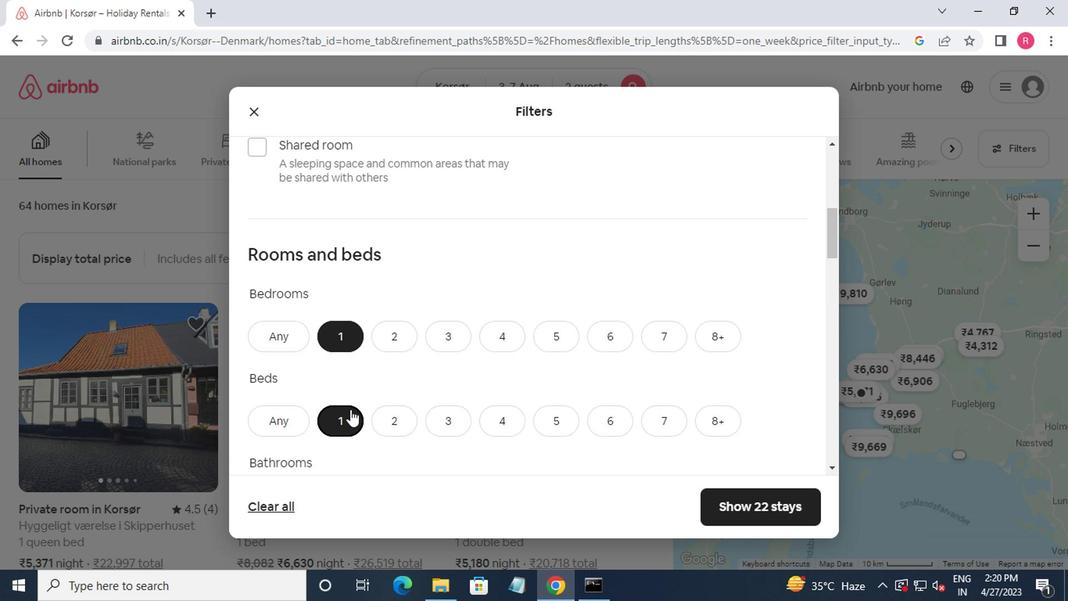 
Action: Mouse moved to (331, 351)
Screenshot: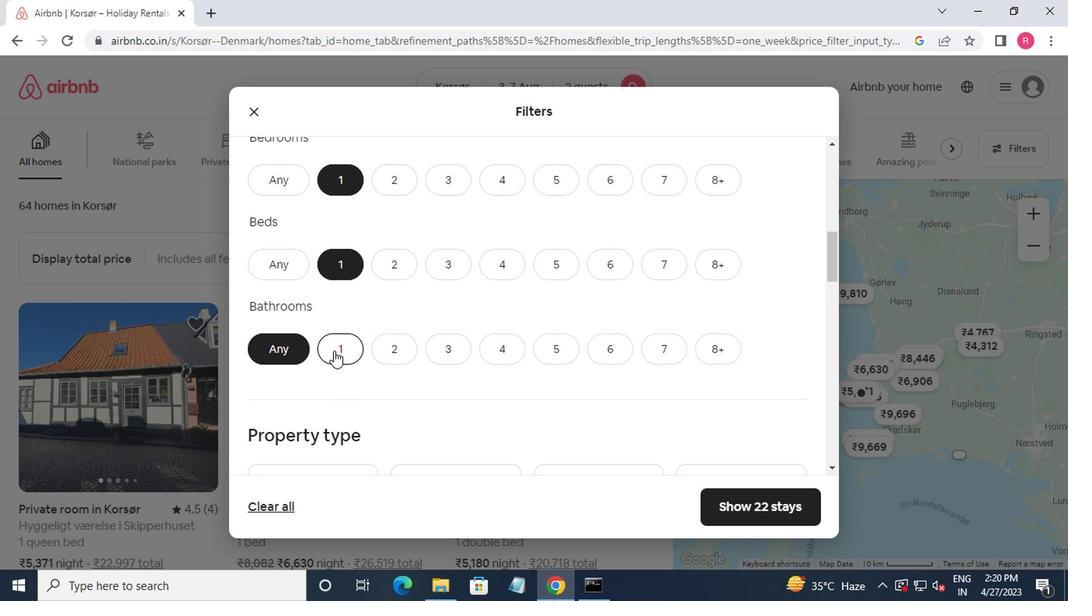 
Action: Mouse pressed left at (331, 351)
Screenshot: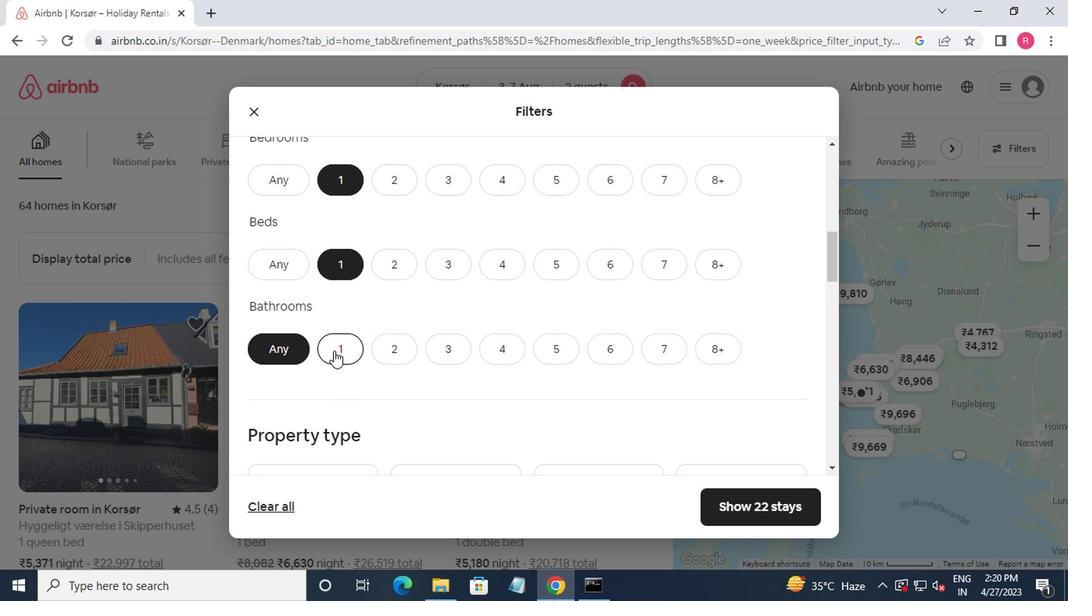 
Action: Mouse moved to (357, 352)
Screenshot: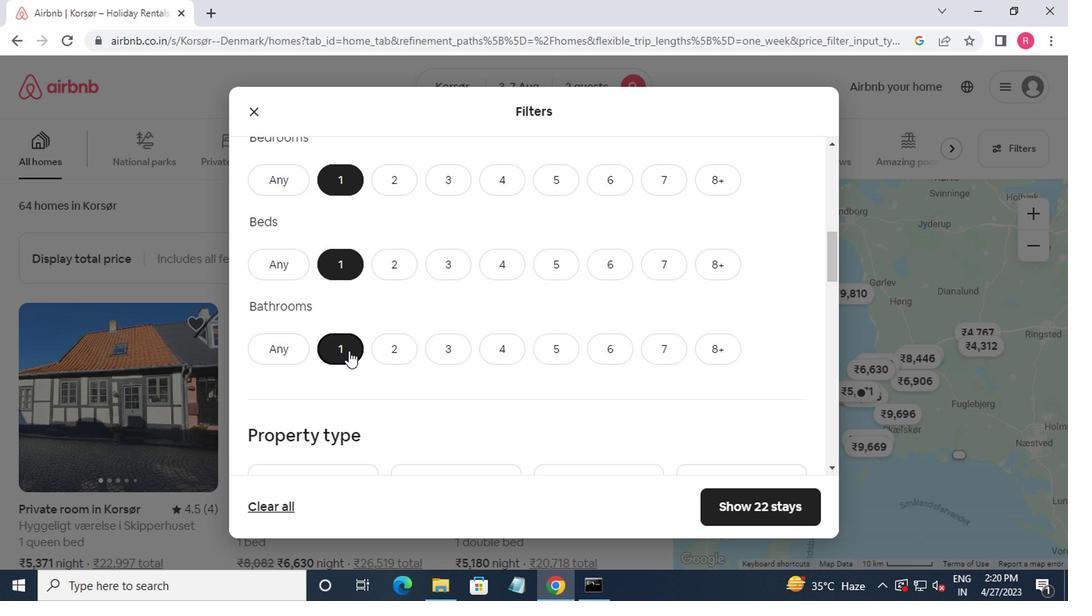 
Action: Mouse scrolled (357, 351) with delta (0, 0)
Screenshot: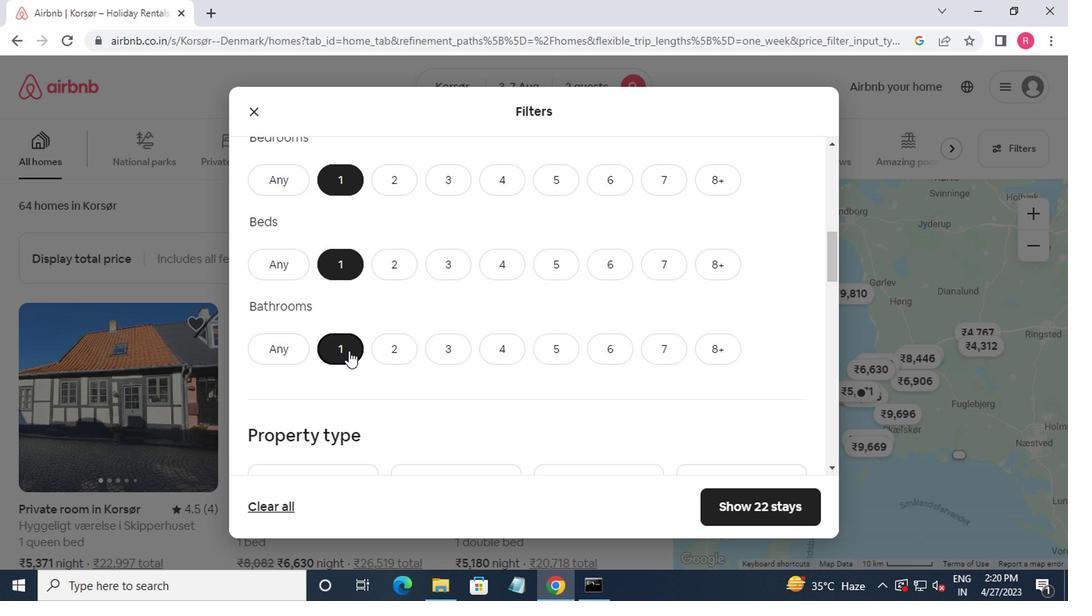 
Action: Mouse moved to (363, 357)
Screenshot: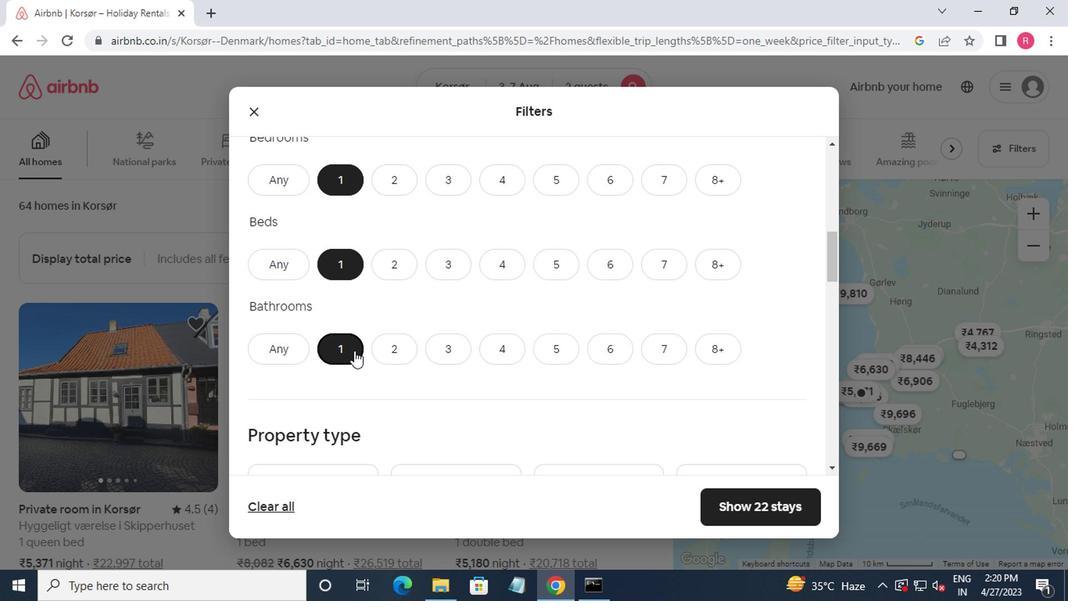 
Action: Mouse scrolled (363, 357) with delta (0, 0)
Screenshot: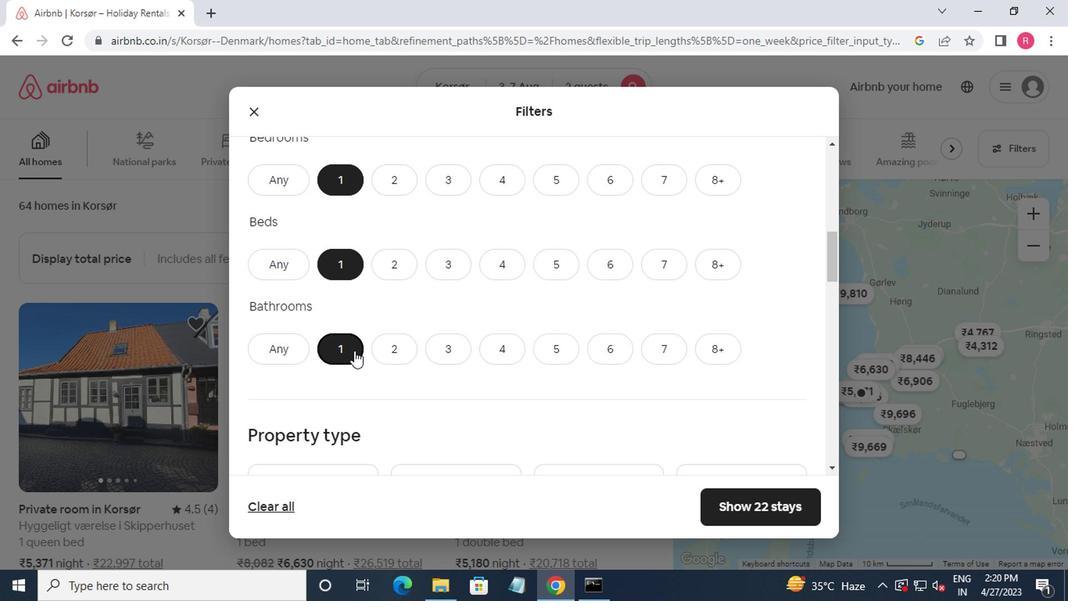 
Action: Mouse moved to (355, 364)
Screenshot: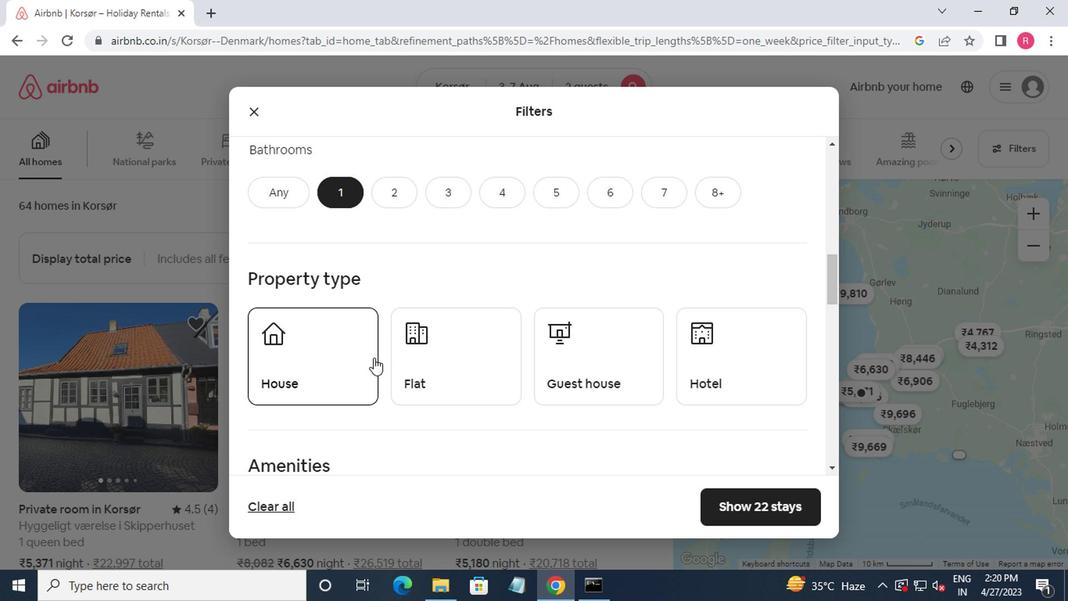 
Action: Mouse pressed left at (355, 364)
Screenshot: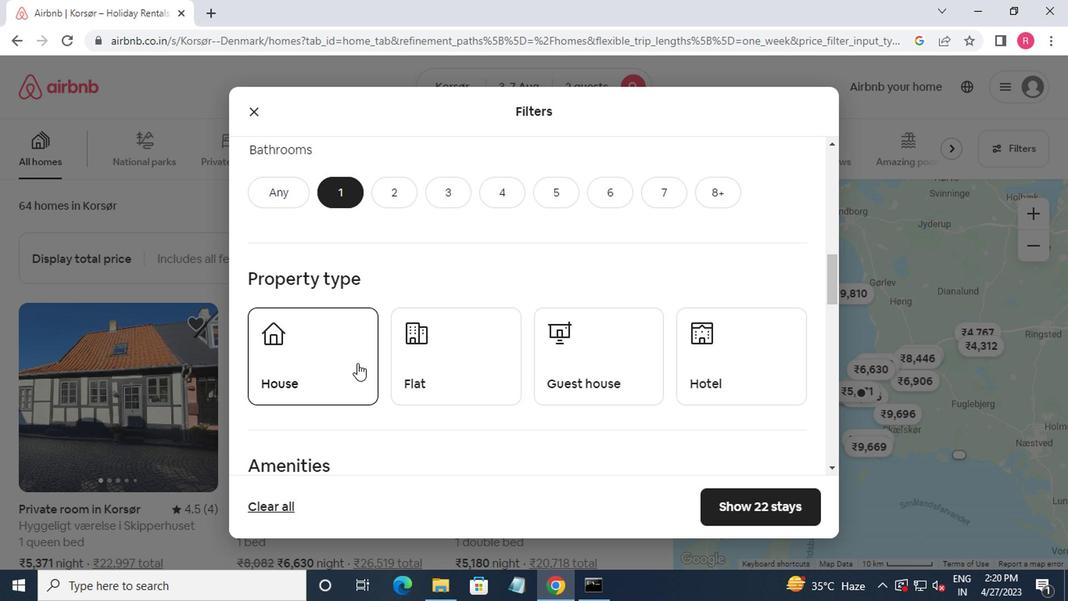 
Action: Mouse moved to (425, 365)
Screenshot: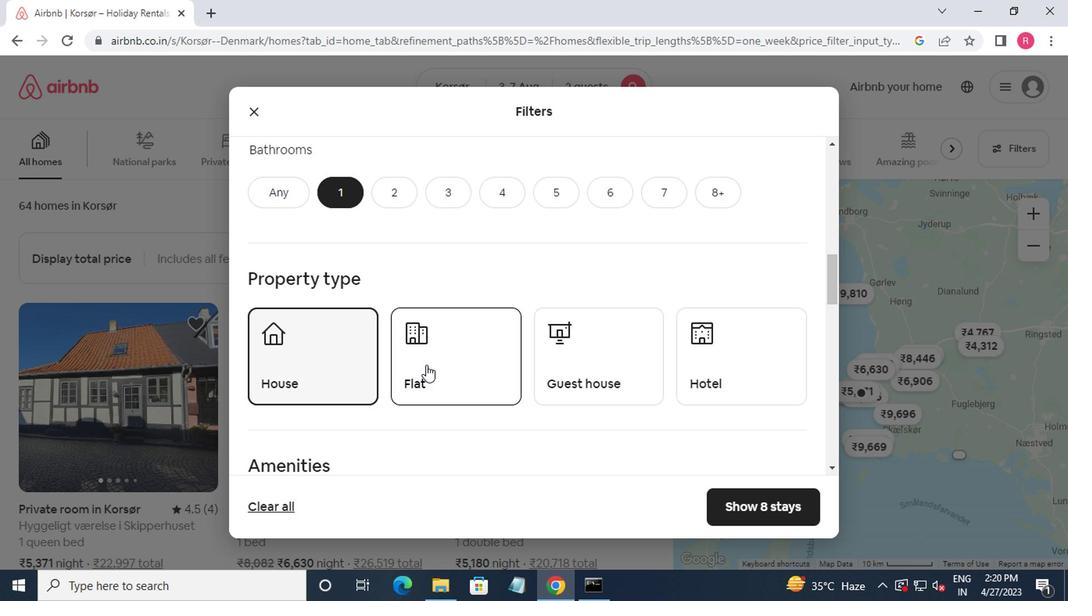 
Action: Mouse pressed left at (425, 365)
Screenshot: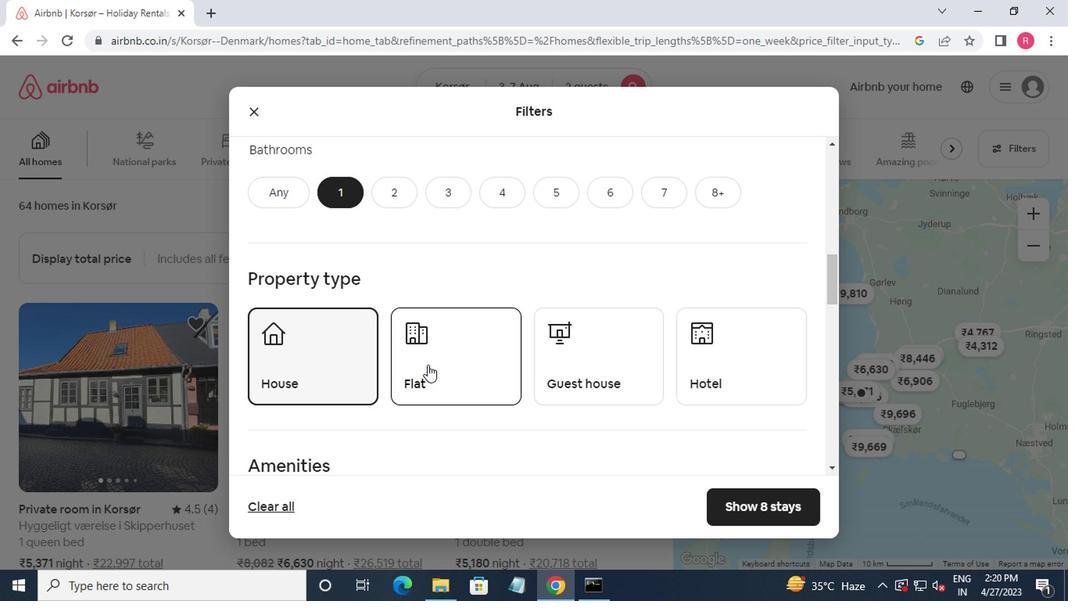 
Action: Mouse moved to (550, 364)
Screenshot: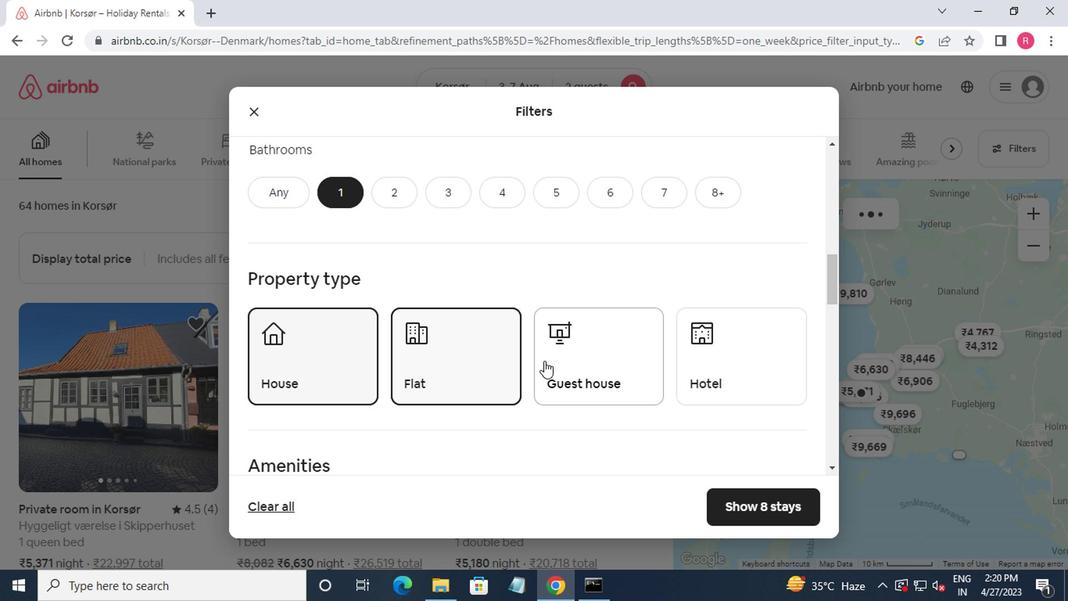 
Action: Mouse pressed left at (550, 364)
Screenshot: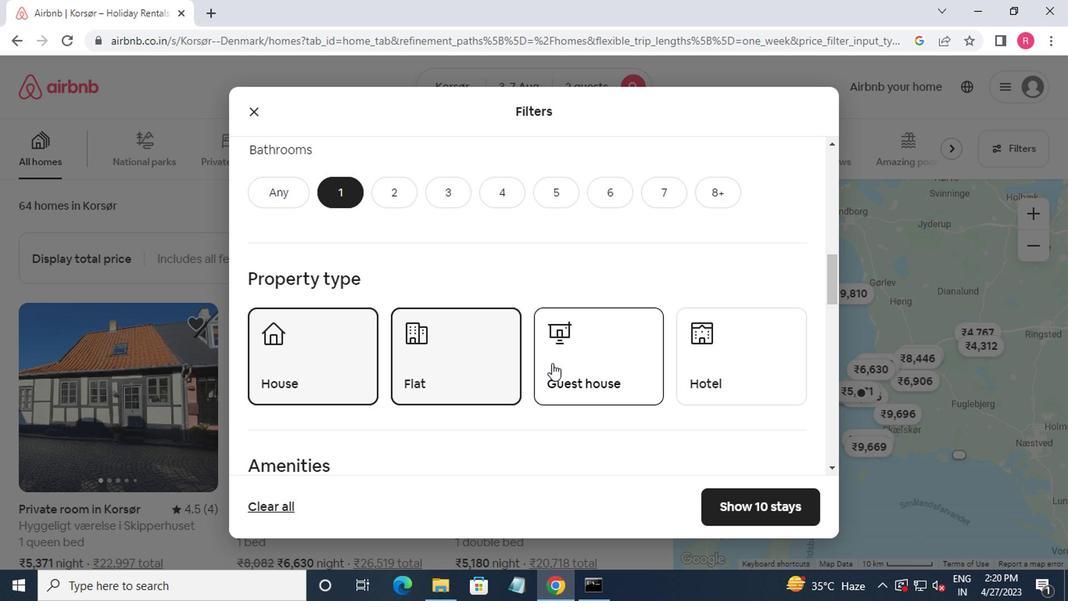 
Action: Mouse moved to (704, 367)
Screenshot: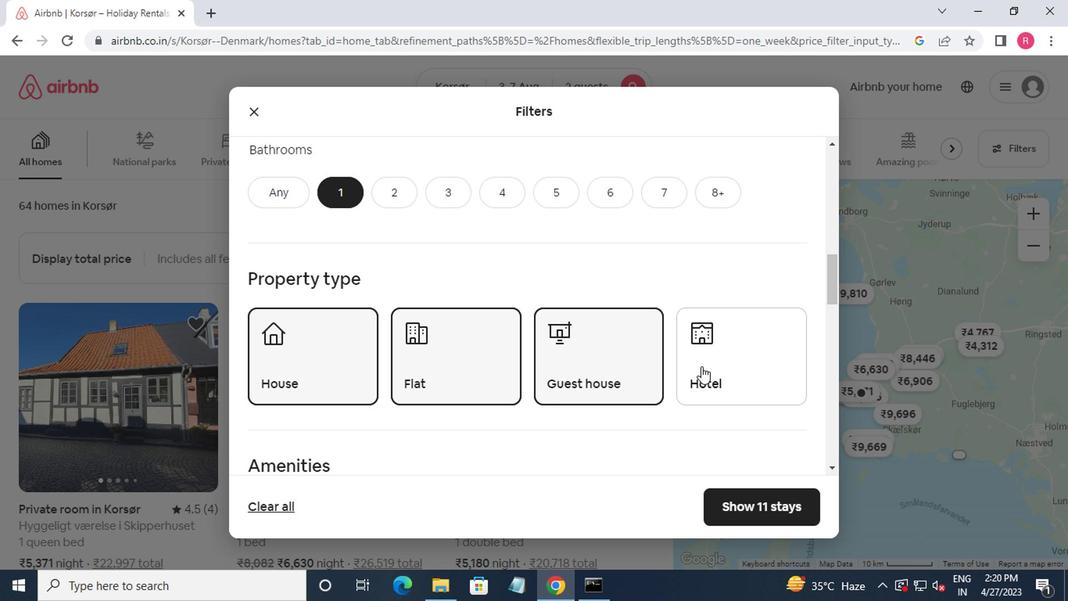
Action: Mouse pressed left at (704, 367)
Screenshot: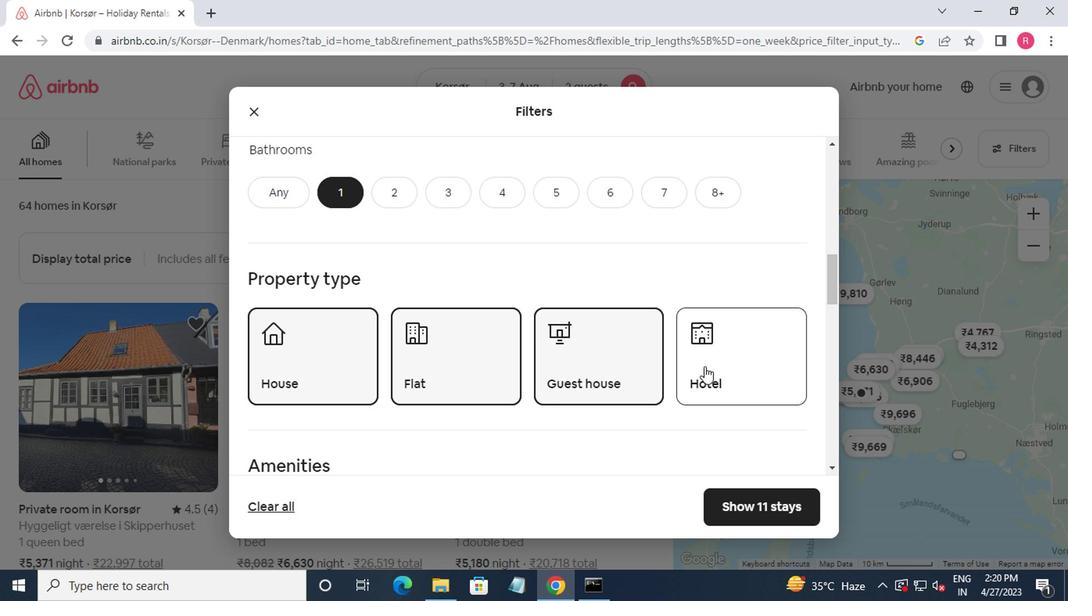 
Action: Mouse moved to (710, 377)
Screenshot: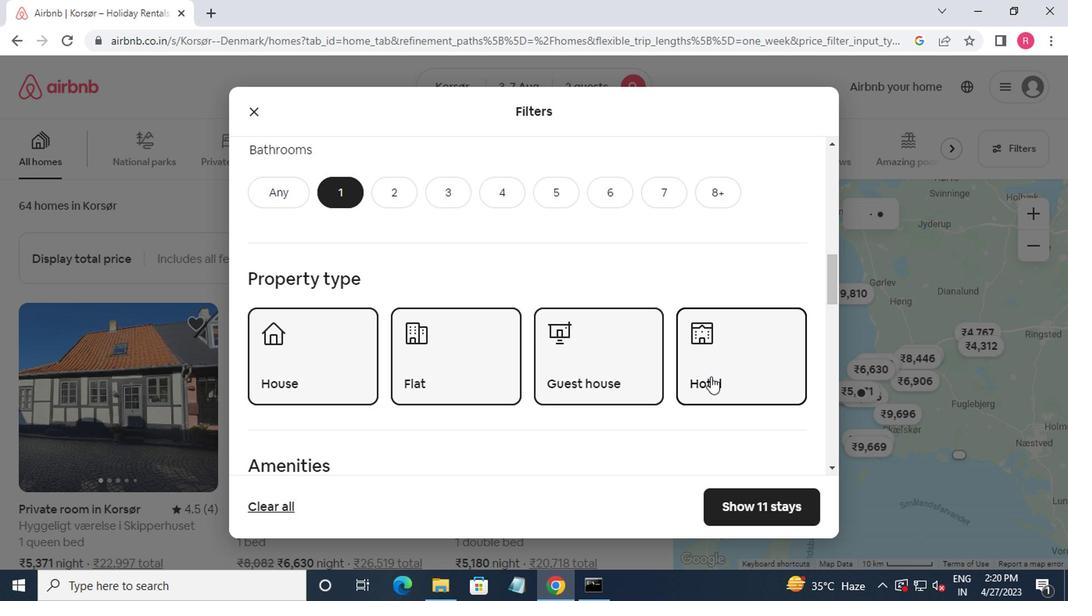 
Action: Mouse scrolled (710, 376) with delta (0, 0)
Screenshot: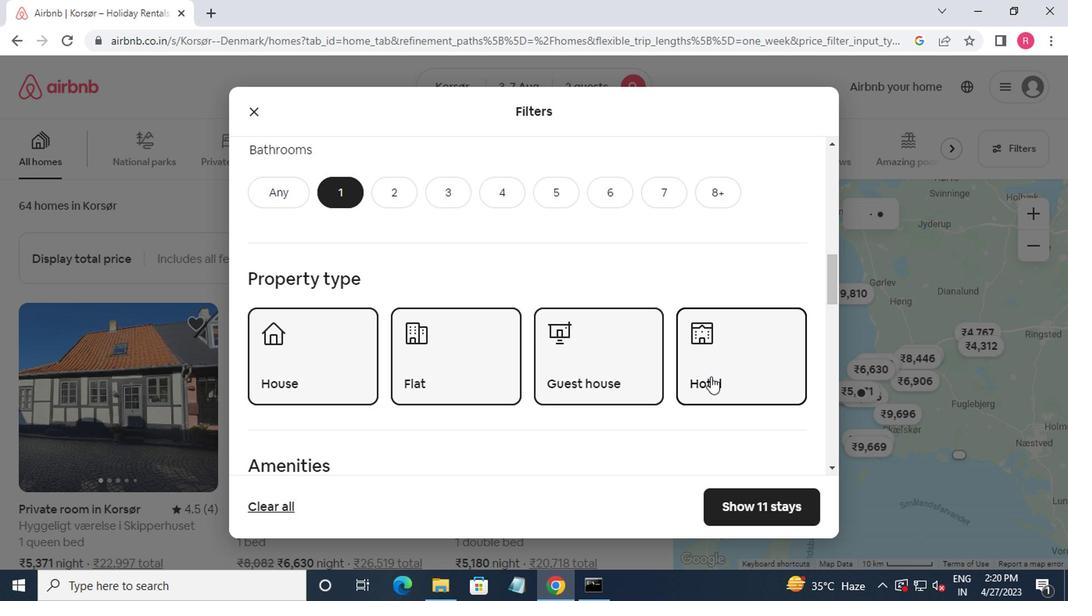 
Action: Mouse scrolled (710, 376) with delta (0, 0)
Screenshot: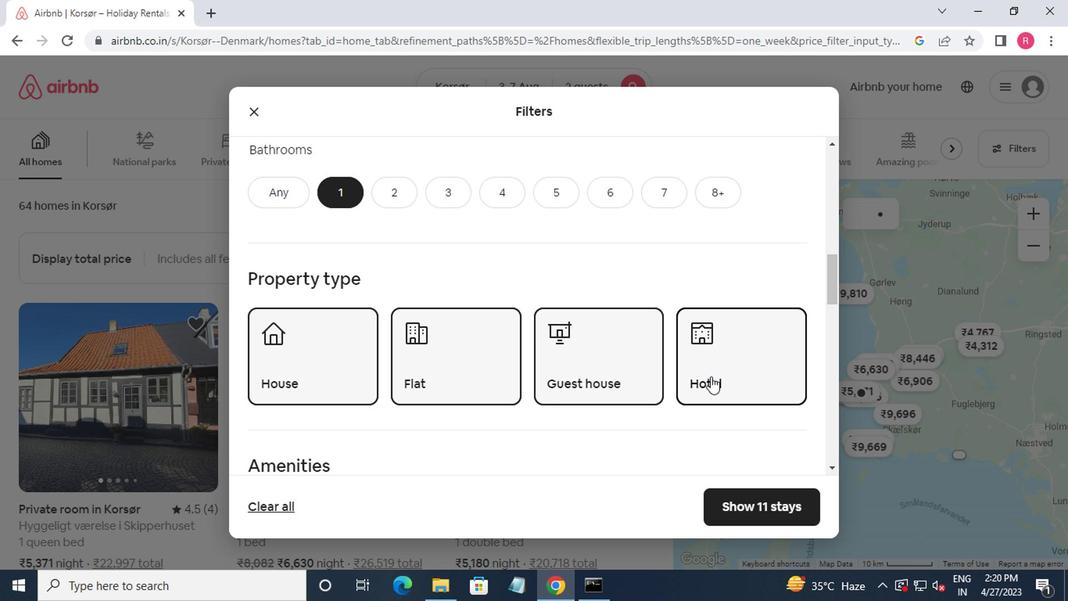 
Action: Mouse scrolled (710, 376) with delta (0, 0)
Screenshot: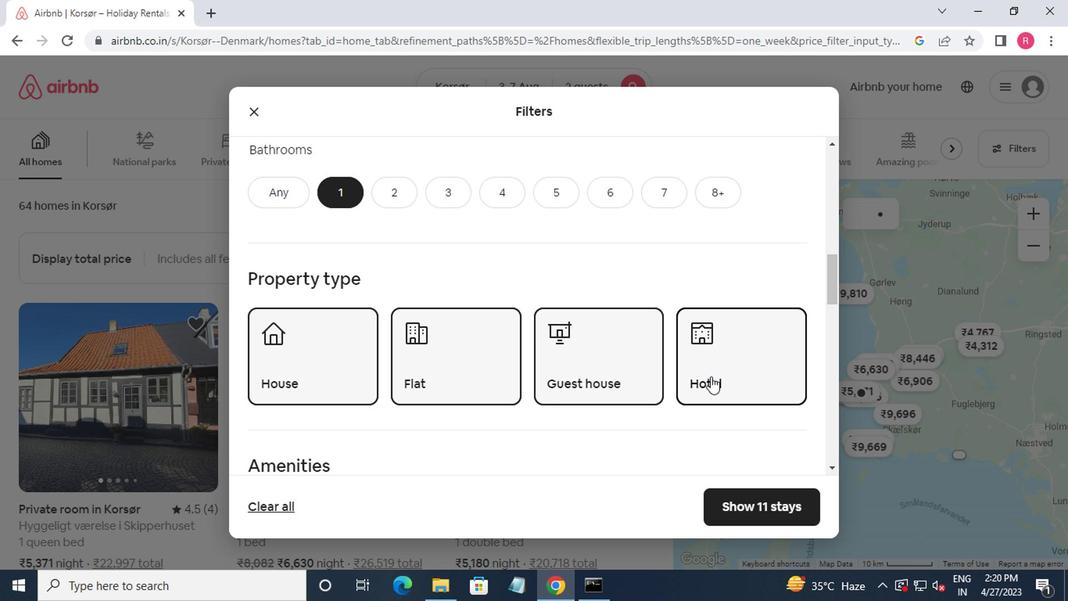
Action: Mouse scrolled (710, 376) with delta (0, 0)
Screenshot: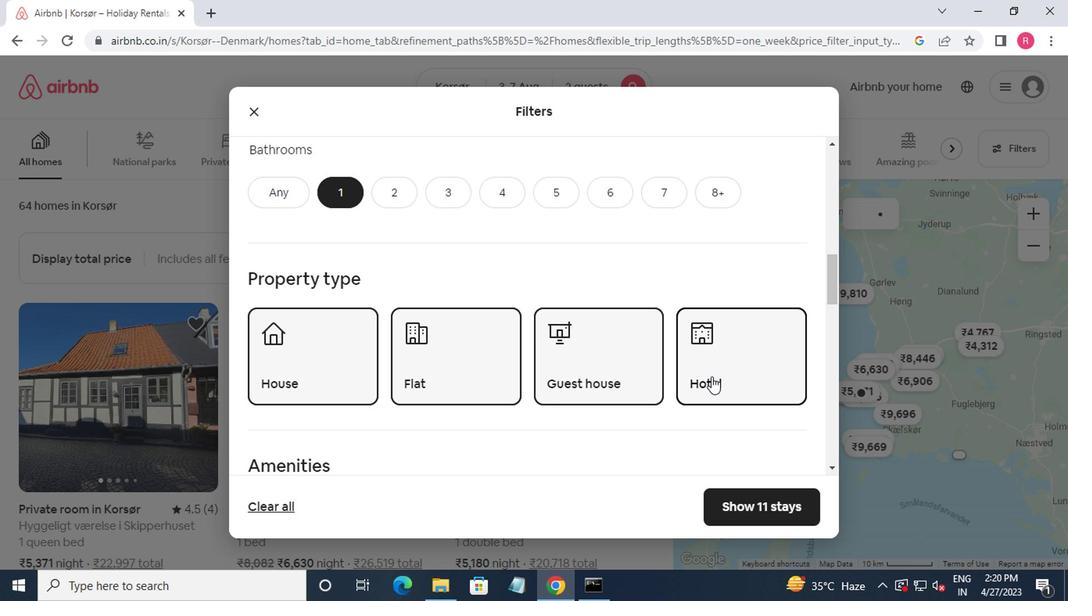 
Action: Mouse moved to (710, 378)
Screenshot: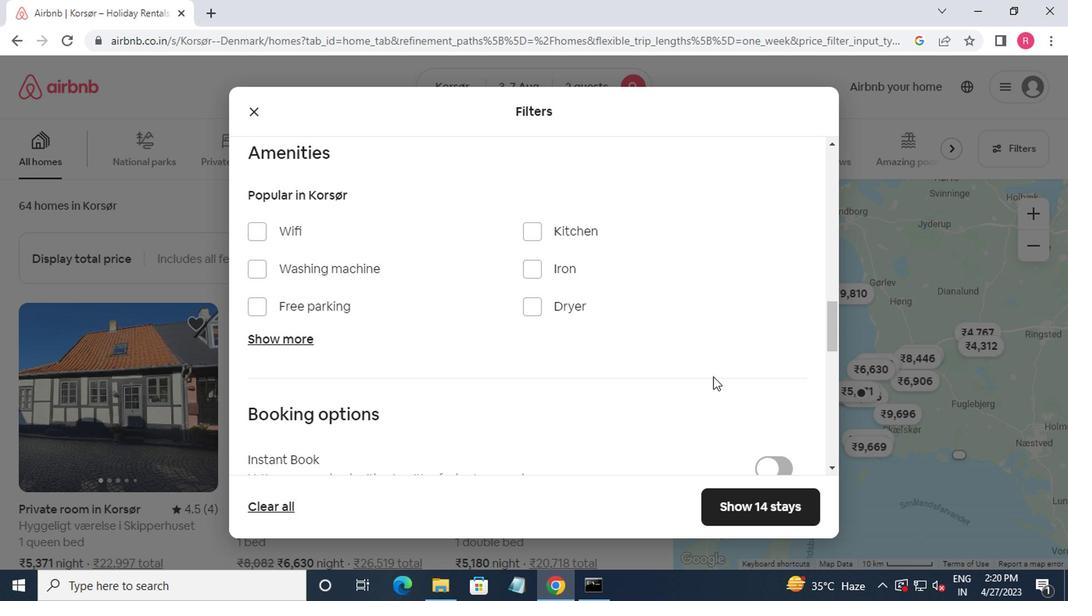 
Action: Mouse scrolled (710, 377) with delta (0, 0)
Screenshot: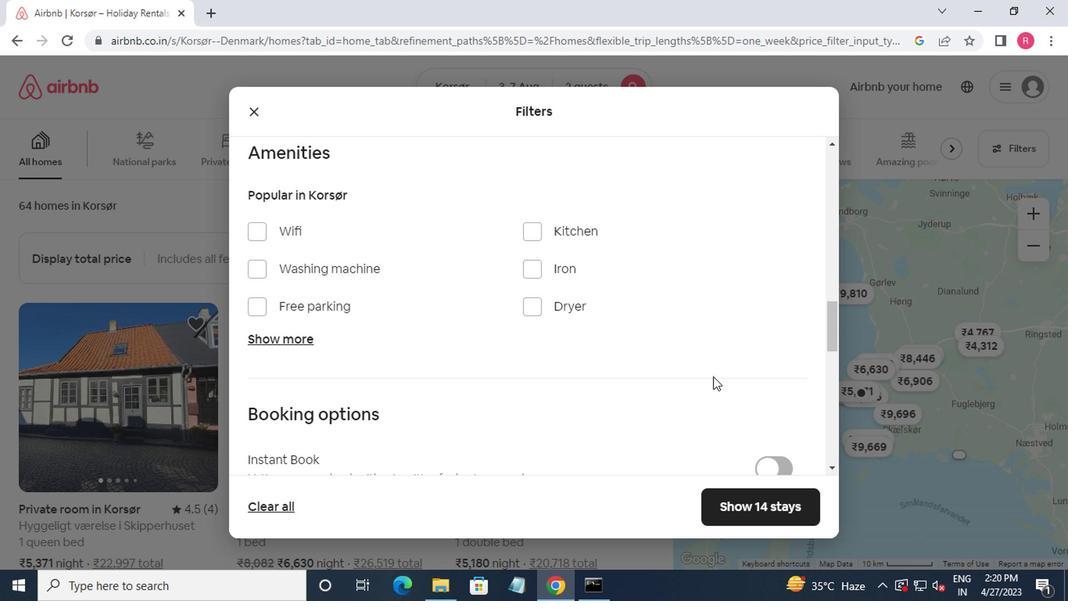 
Action: Mouse moved to (710, 379)
Screenshot: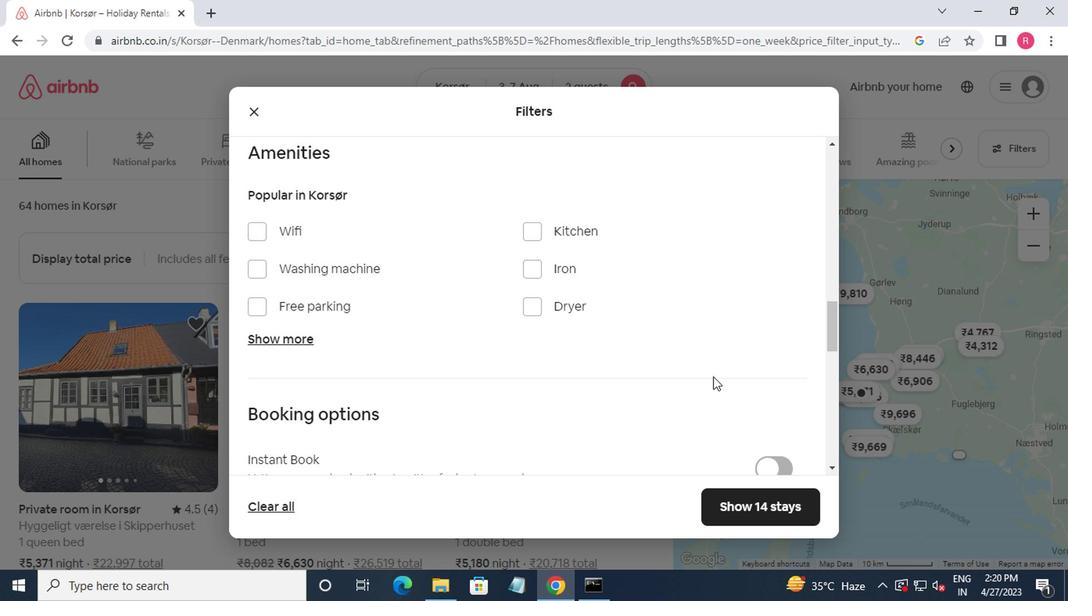 
Action: Mouse scrolled (710, 378) with delta (0, -1)
Screenshot: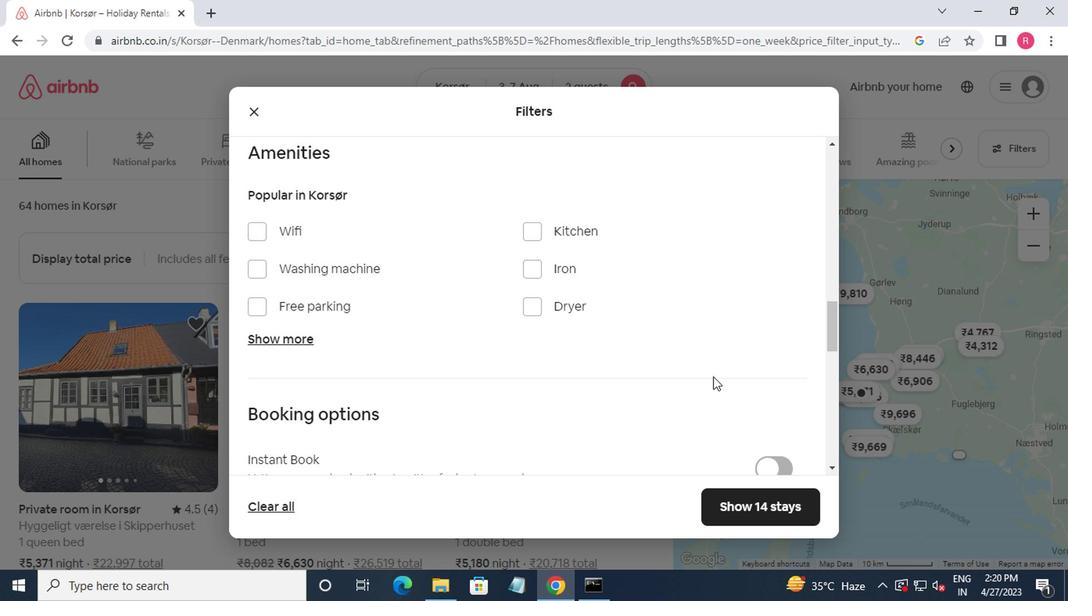 
Action: Mouse moved to (767, 372)
Screenshot: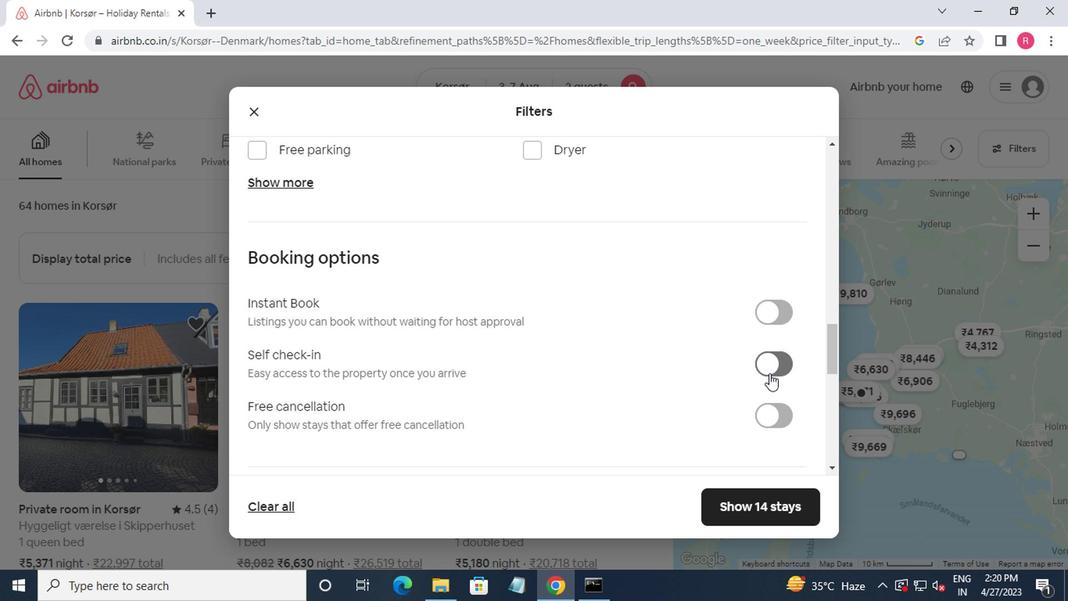
Action: Mouse pressed left at (767, 372)
Screenshot: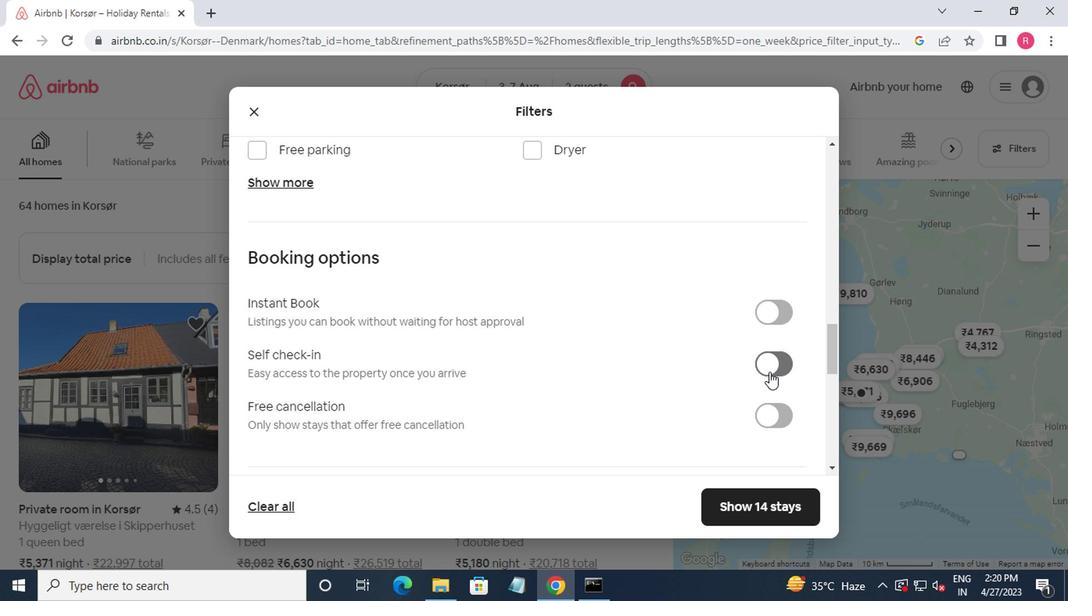 
Action: Mouse moved to (722, 365)
Screenshot: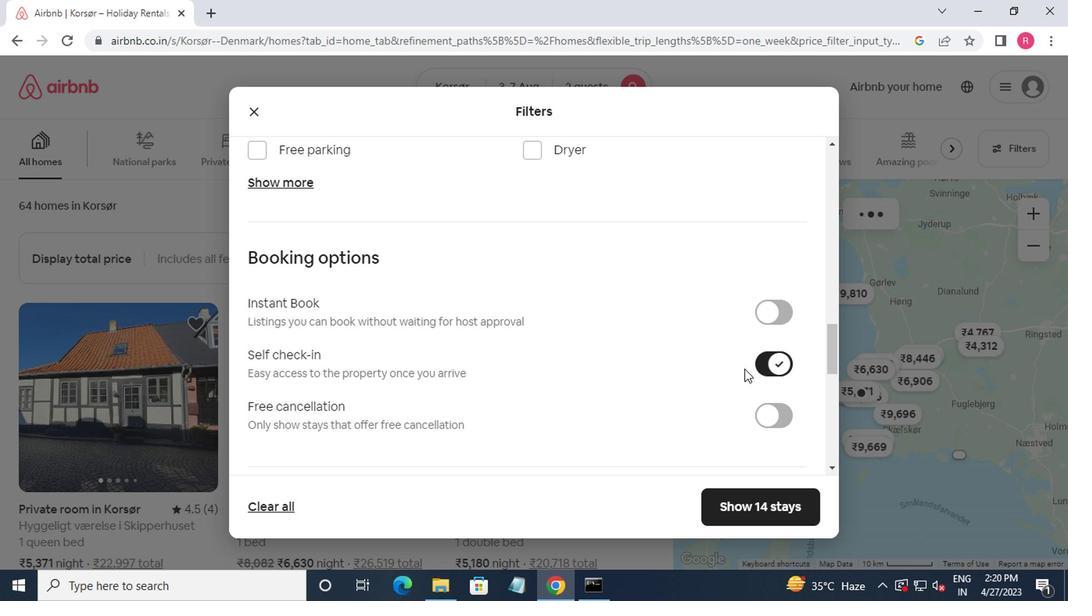 
Action: Mouse scrolled (722, 365) with delta (0, 0)
Screenshot: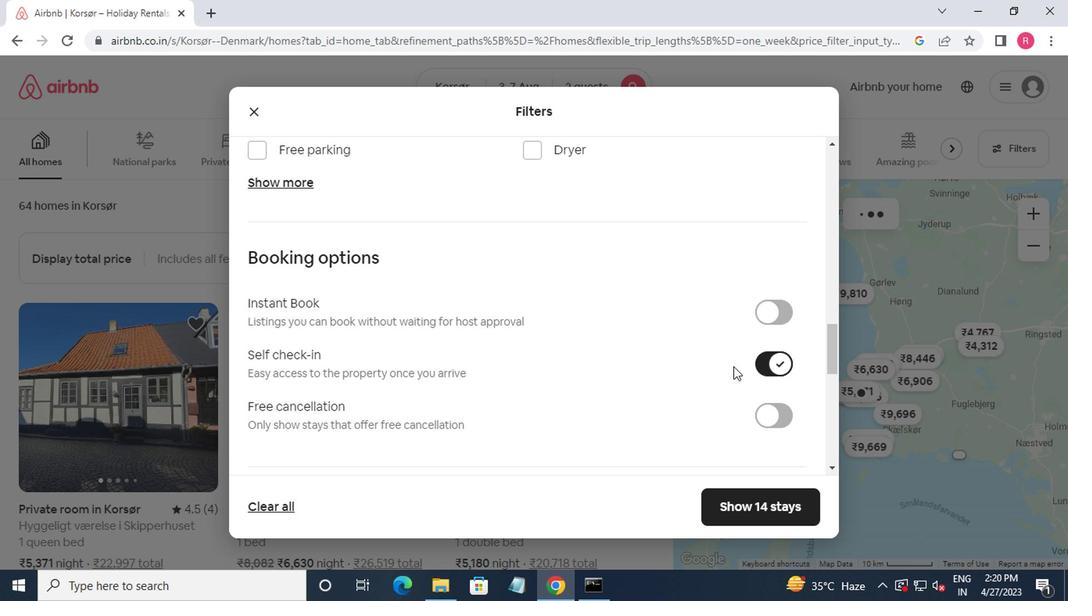 
Action: Mouse moved to (720, 365)
Screenshot: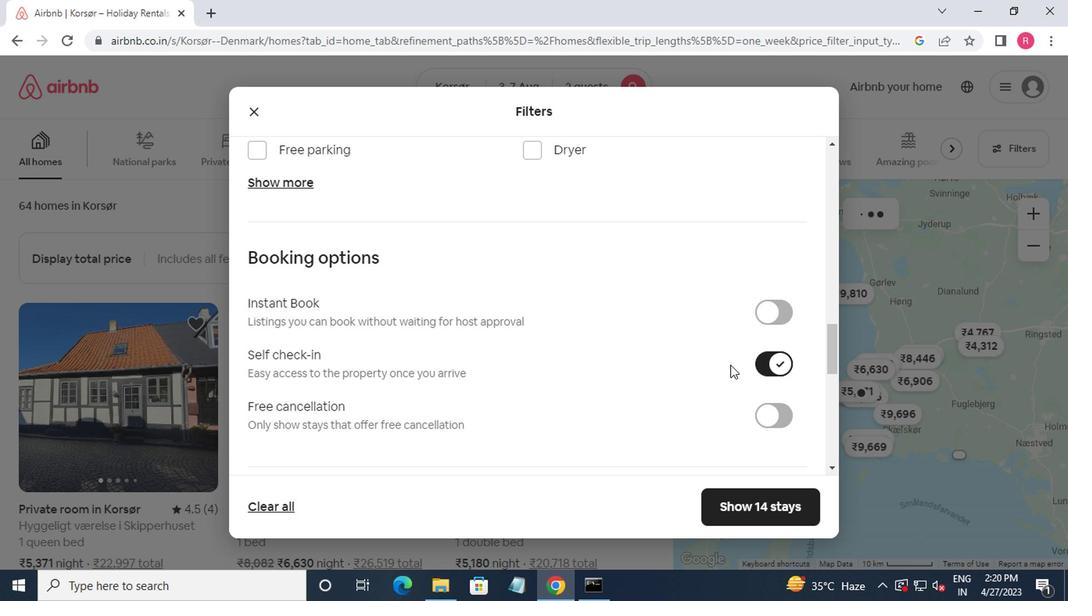 
Action: Mouse scrolled (720, 365) with delta (0, 0)
Screenshot: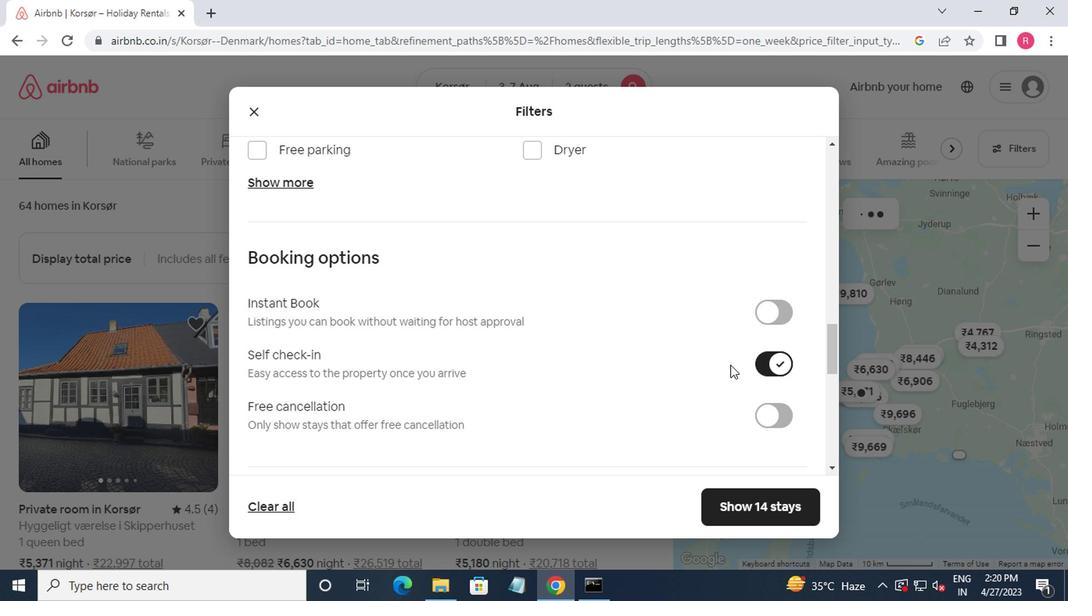 
Action: Mouse moved to (710, 369)
Screenshot: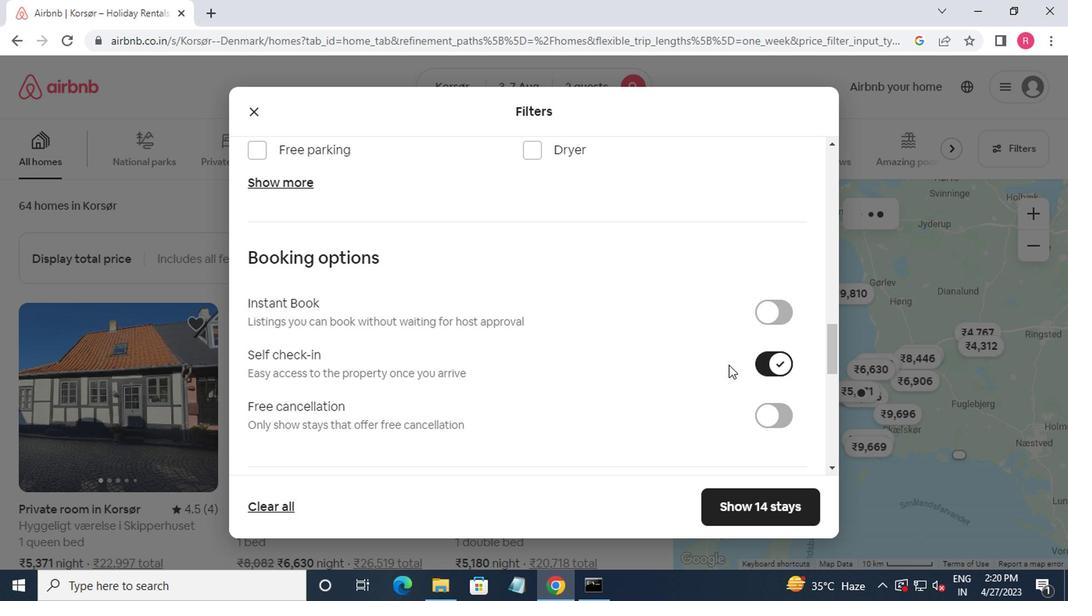 
Action: Mouse scrolled (710, 367) with delta (0, -1)
Screenshot: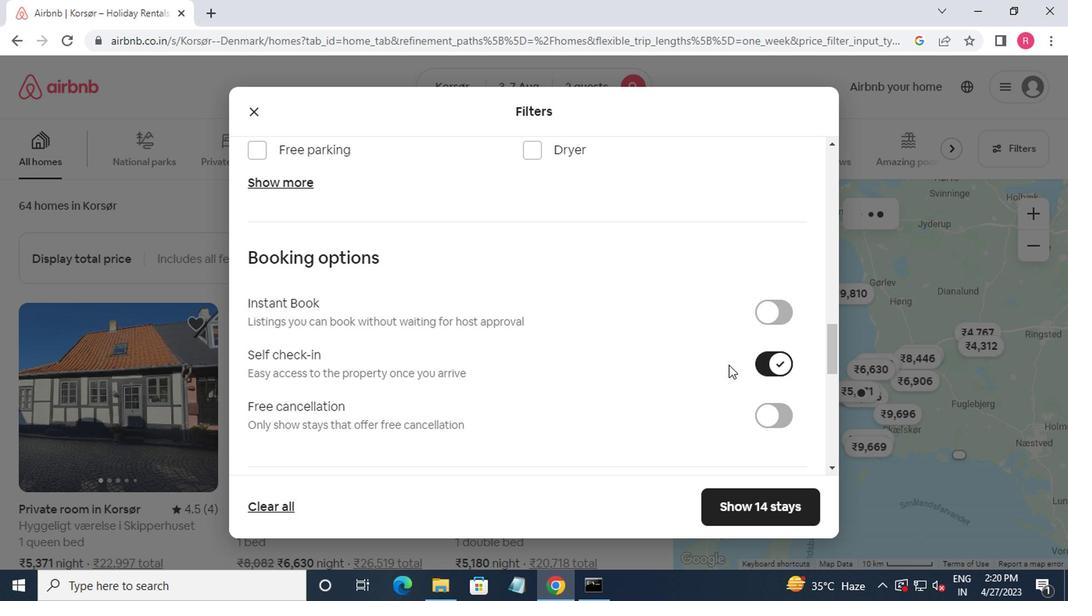 
Action: Mouse moved to (705, 371)
Screenshot: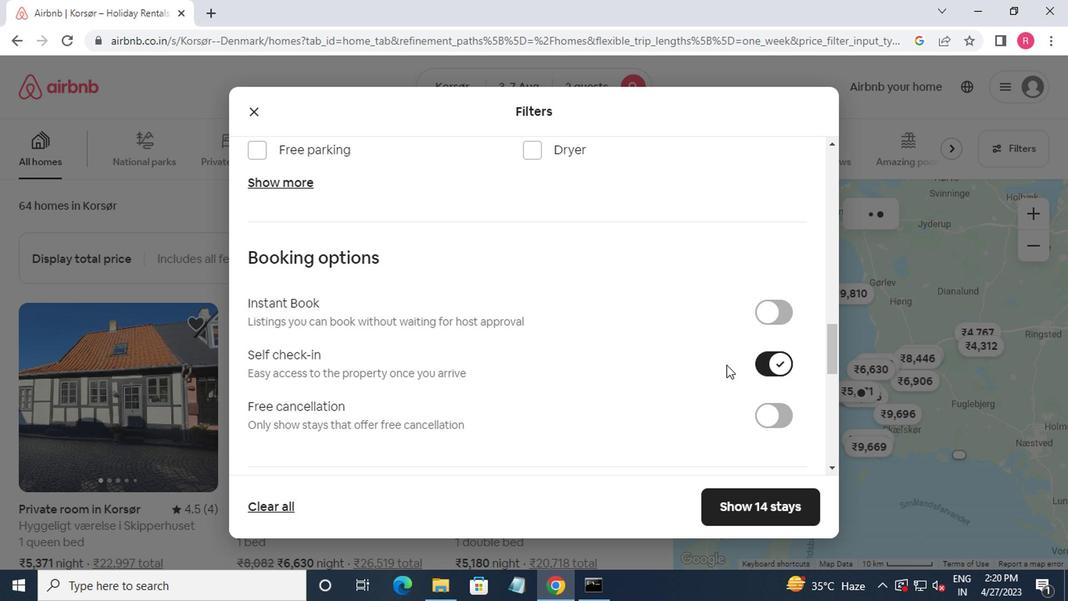 
Action: Mouse scrolled (705, 370) with delta (0, -1)
Screenshot: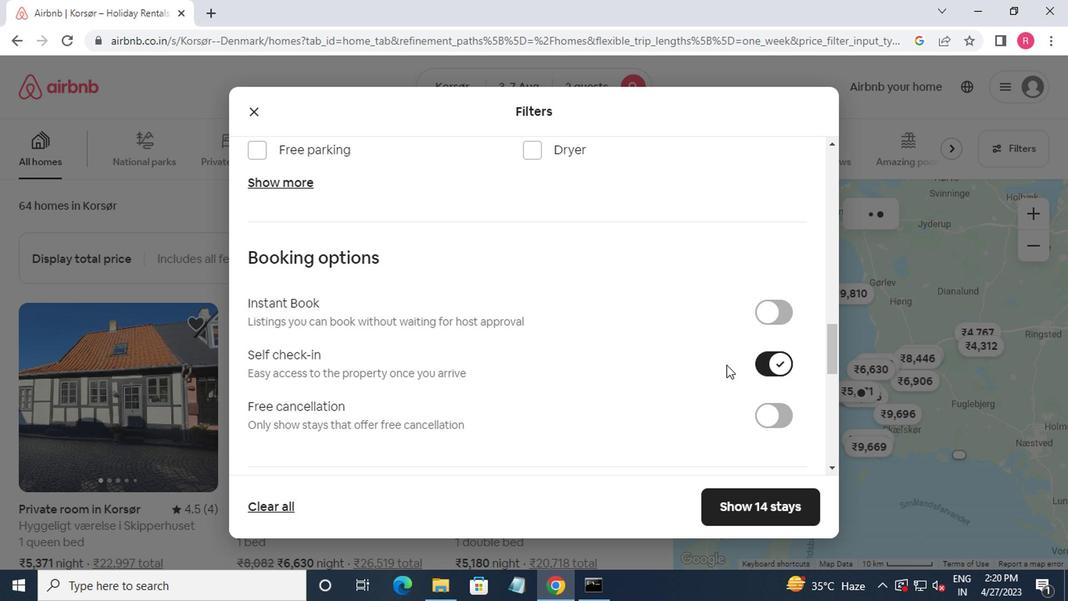 
Action: Mouse moved to (606, 374)
Screenshot: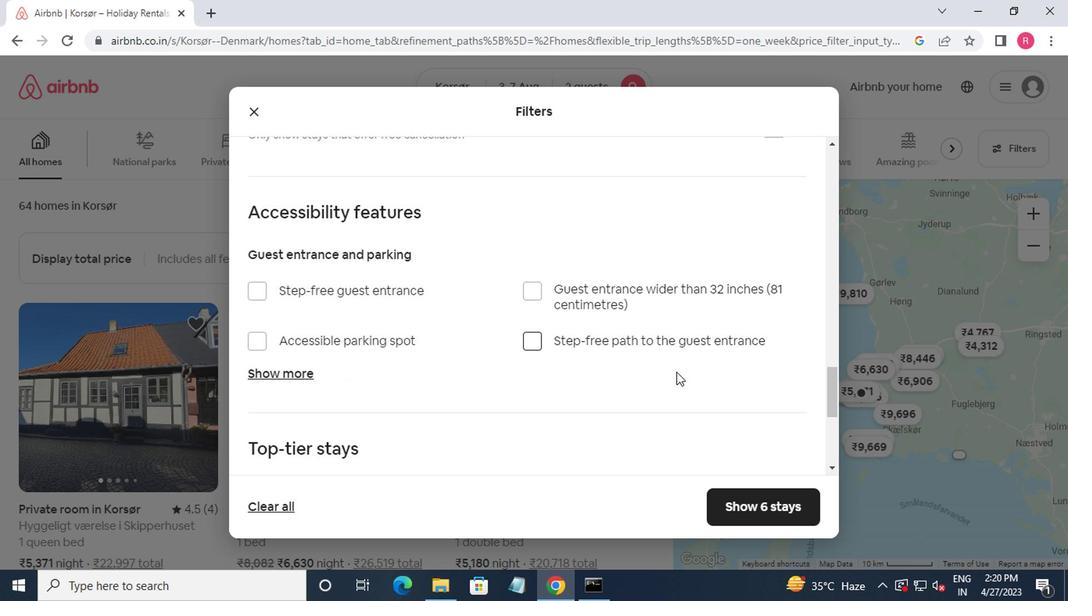 
Action: Mouse scrolled (606, 373) with delta (0, 0)
Screenshot: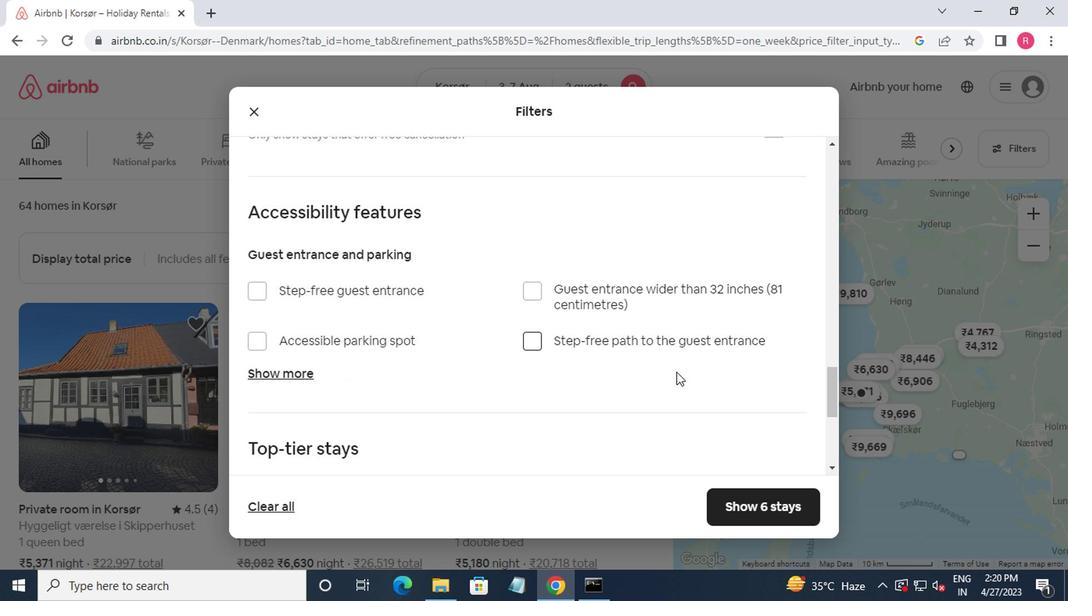 
Action: Mouse moved to (592, 384)
Screenshot: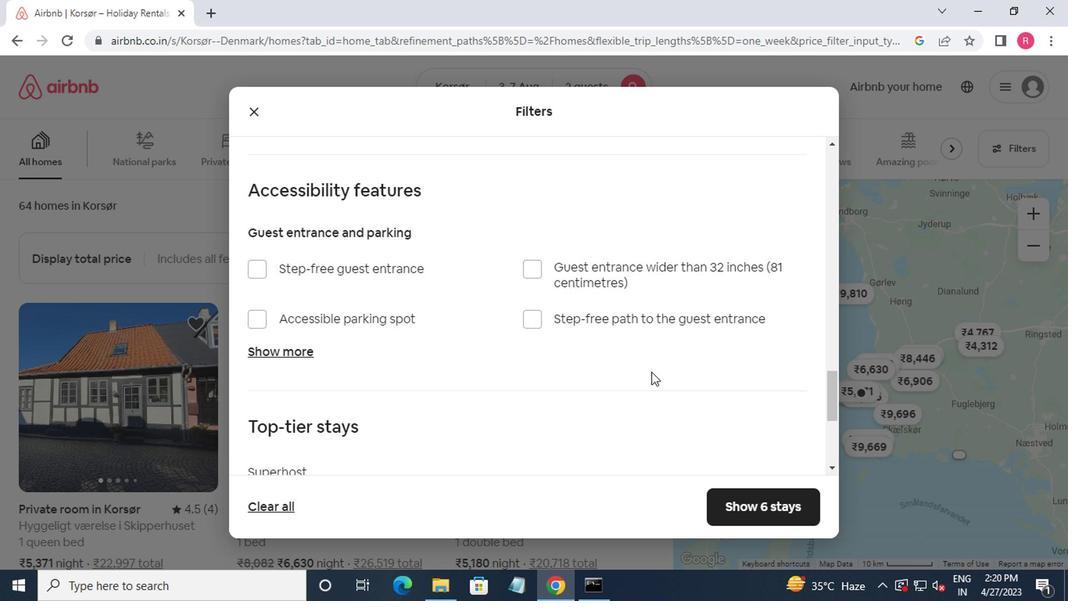 
Action: Mouse scrolled (592, 383) with delta (0, -1)
Screenshot: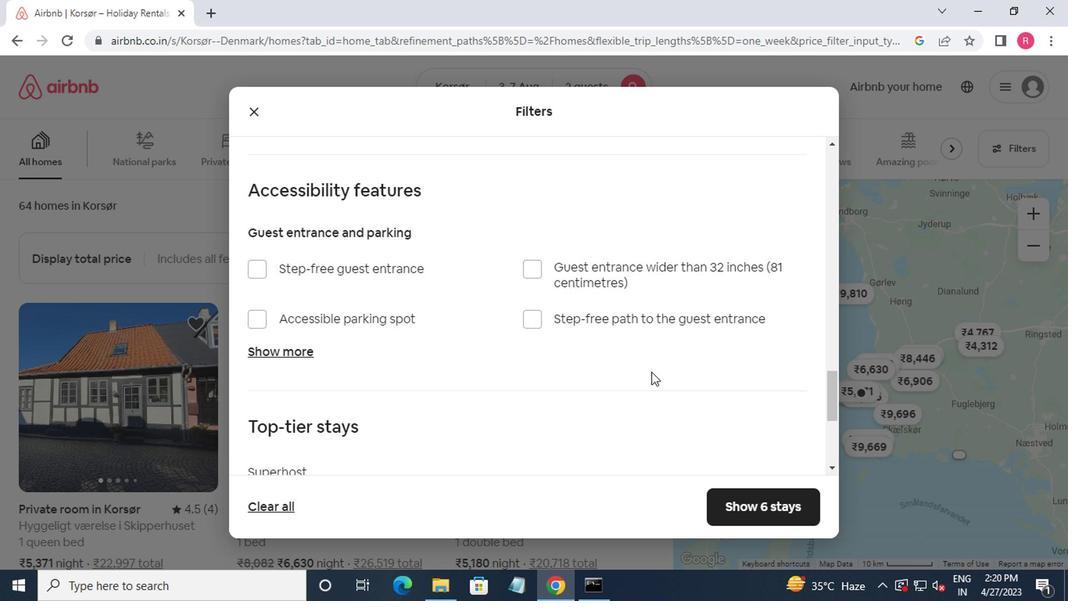 
Action: Mouse moved to (559, 399)
Screenshot: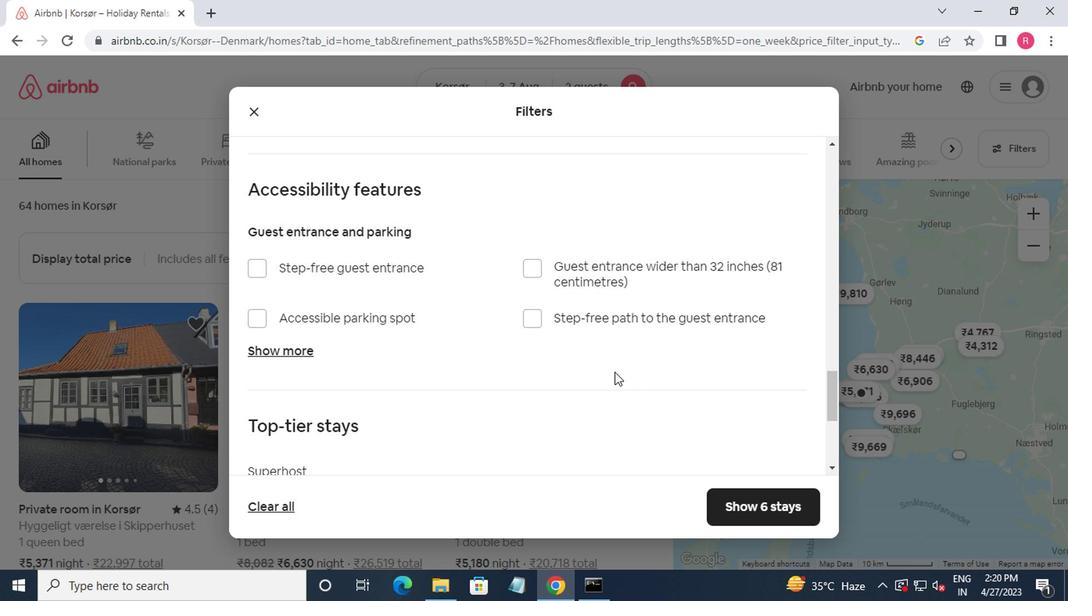 
Action: Mouse scrolled (559, 398) with delta (0, 0)
Screenshot: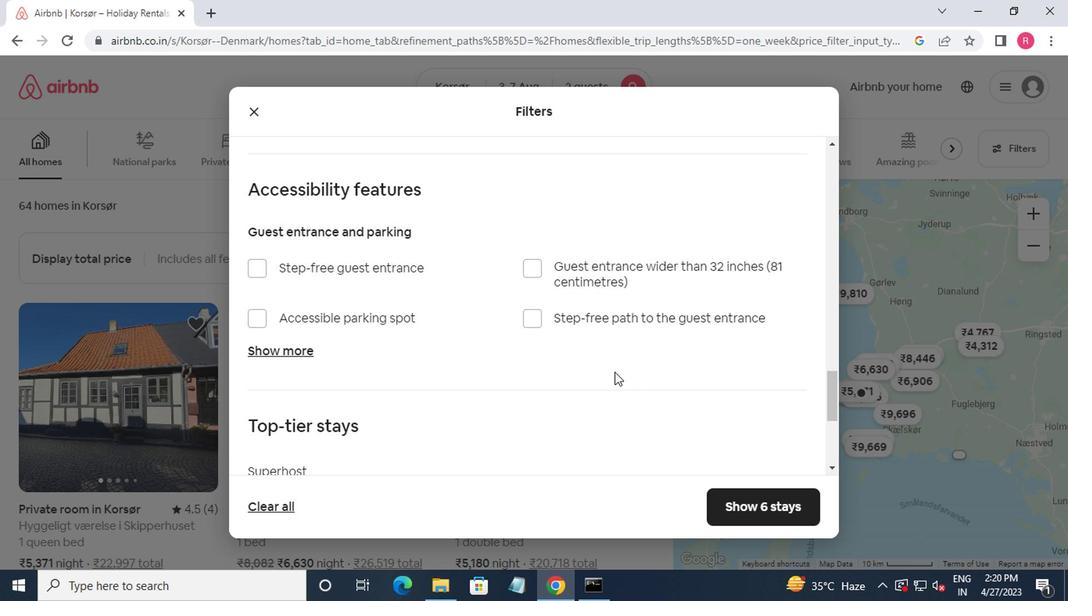 
Action: Mouse moved to (503, 418)
Screenshot: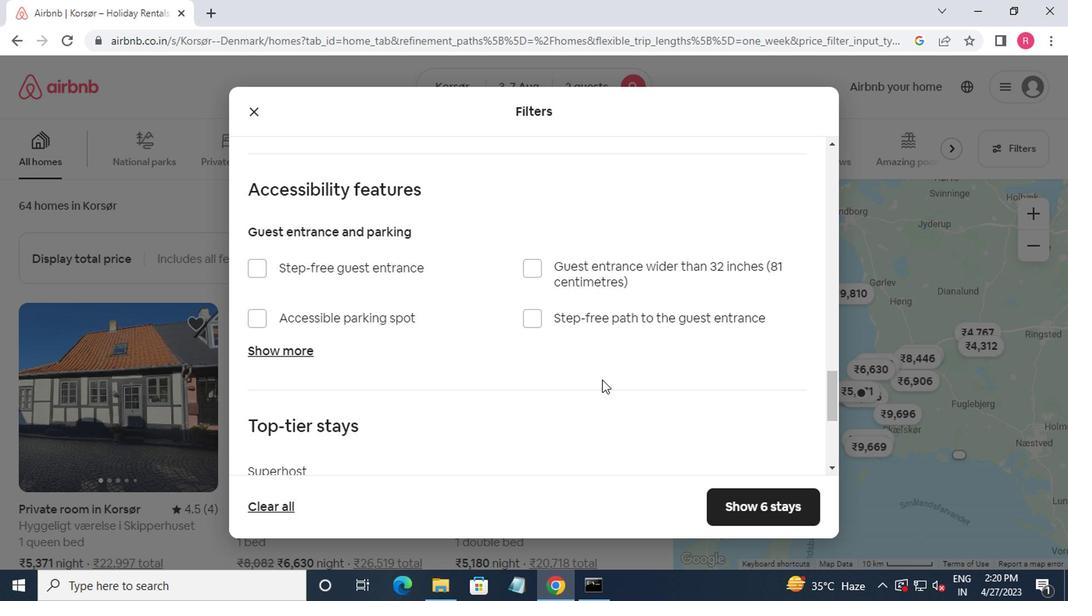 
Action: Mouse scrolled (503, 416) with delta (0, -1)
Screenshot: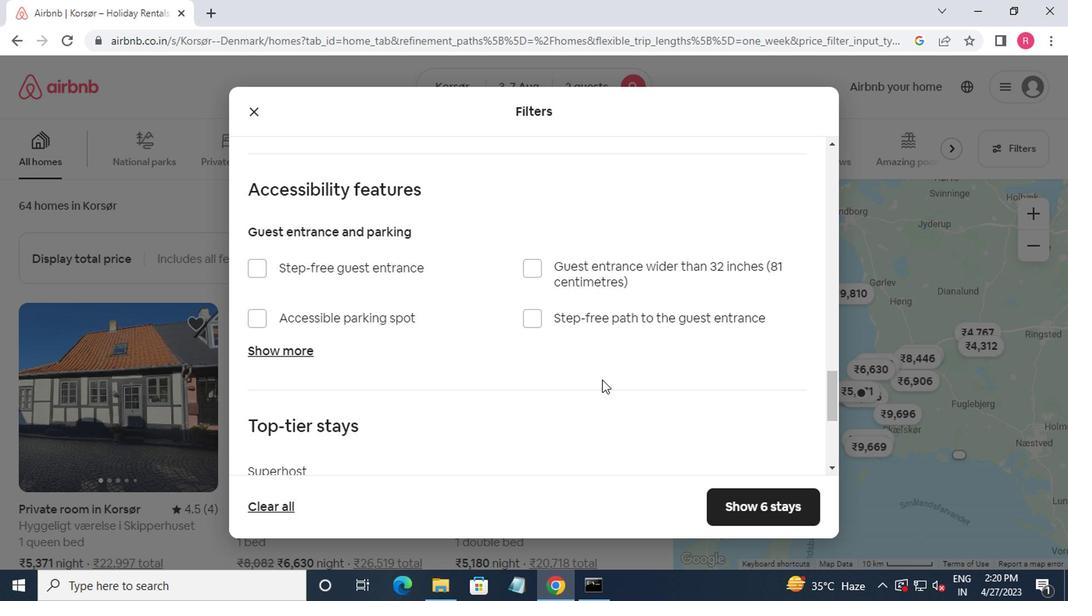 
Action: Mouse moved to (255, 359)
Screenshot: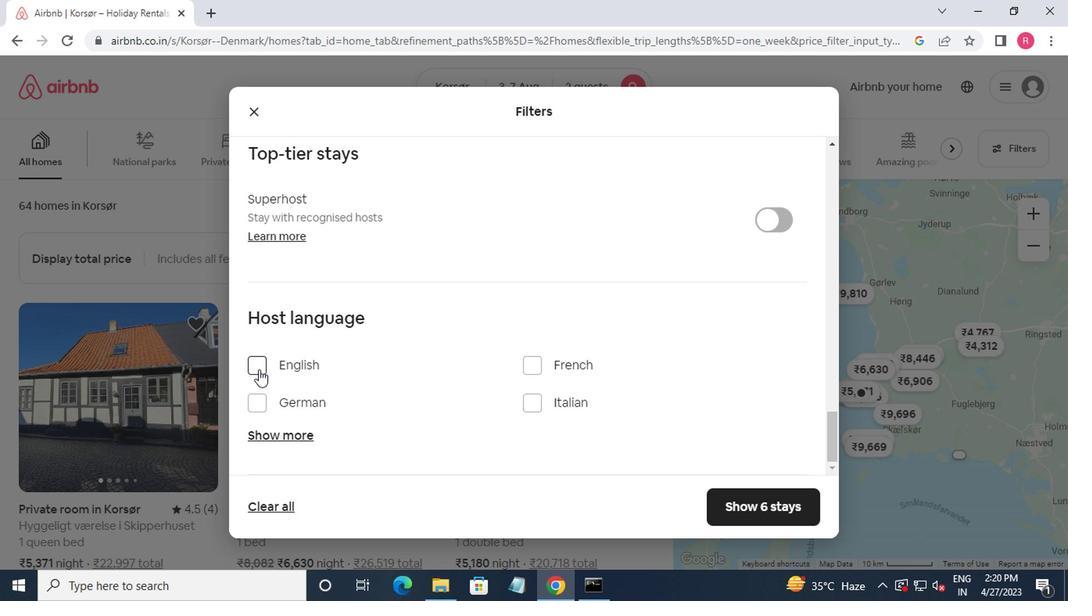 
Action: Mouse pressed left at (255, 359)
Screenshot: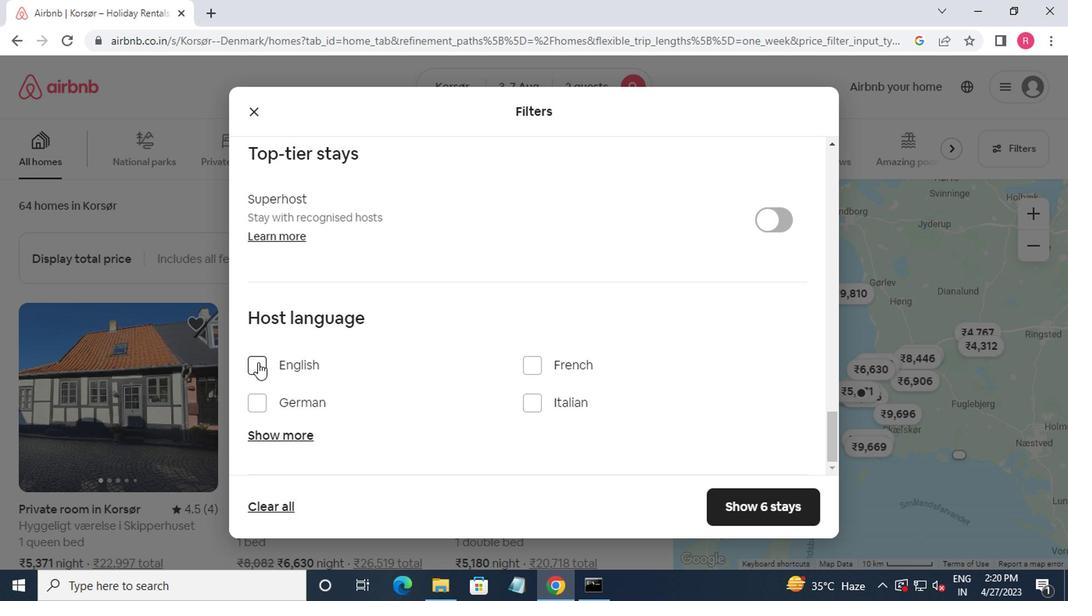 
Action: Mouse moved to (771, 509)
Screenshot: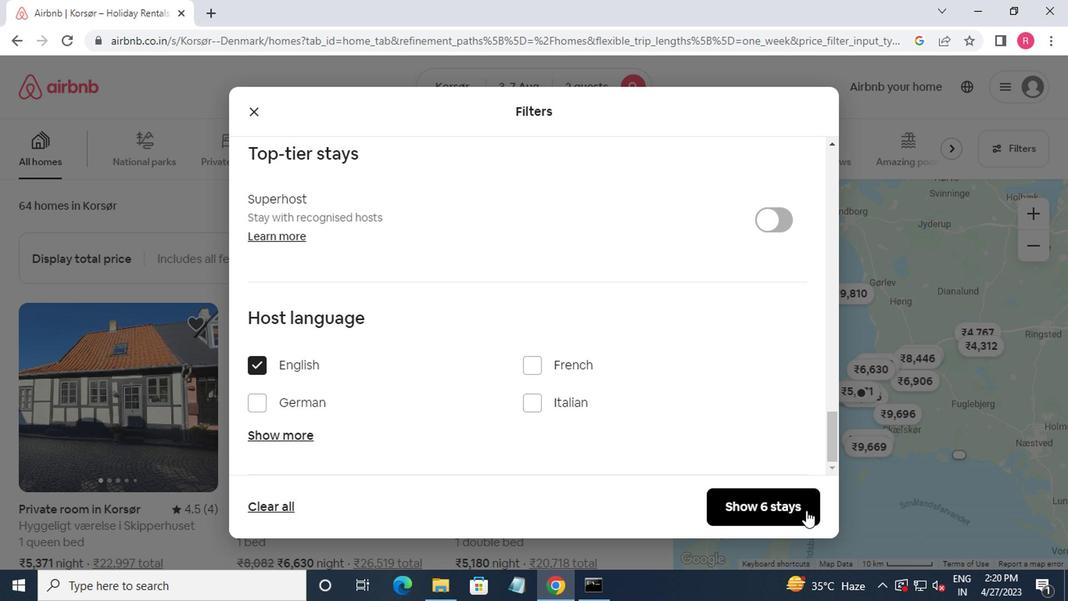 
Action: Mouse pressed left at (771, 509)
Screenshot: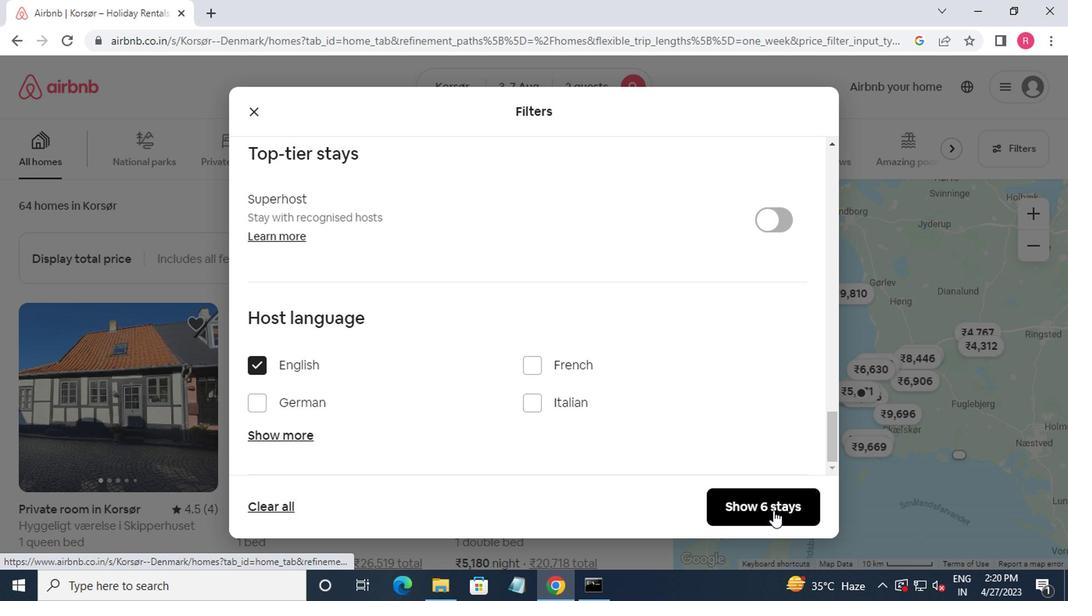
Action: Mouse moved to (785, 499)
Screenshot: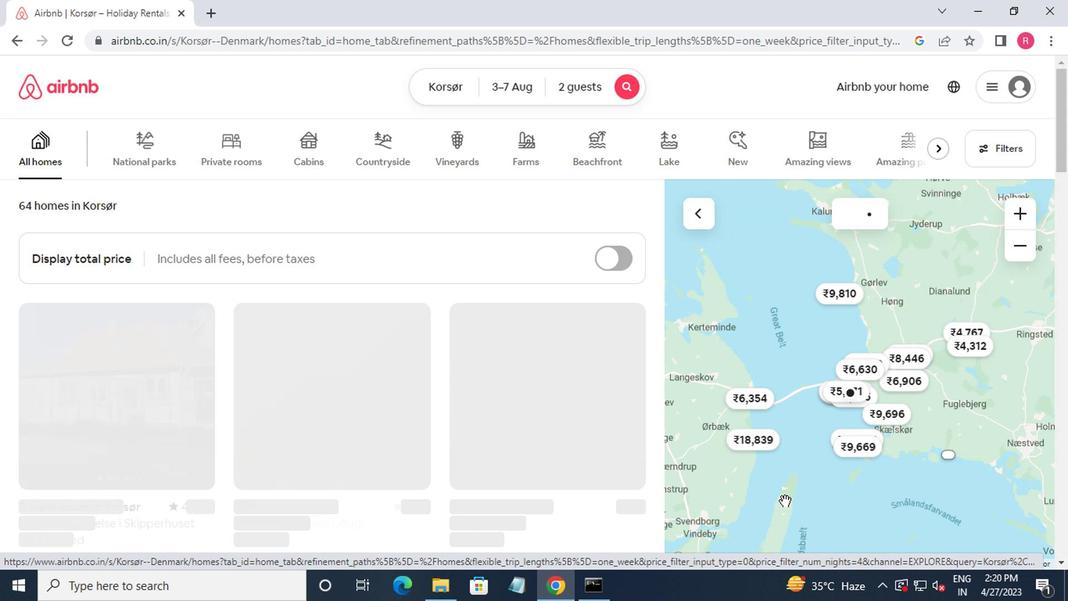 
